 Task: Open Card Card0000000043 in Board Board0000000011 in Workspace WS0000000004 in Trello. Add Member Email0000000015 to Card Card0000000043 in Board Board0000000011 in Workspace WS0000000004 in Trello. Add Orange Label titled Label0000000043 to Card Card0000000043 in Board Board0000000011 in Workspace WS0000000004 in Trello. Add Checklist CL0000000043 to Card Card0000000043 in Board Board0000000011 in Workspace WS0000000004 in Trello. Add Dates with Start Date as Oct 01 2023 and Due Date as Oct 31 2023 to Card Card0000000043 in Board Board0000000011 in Workspace WS0000000004 in Trello
Action: Mouse moved to (561, 547)
Screenshot: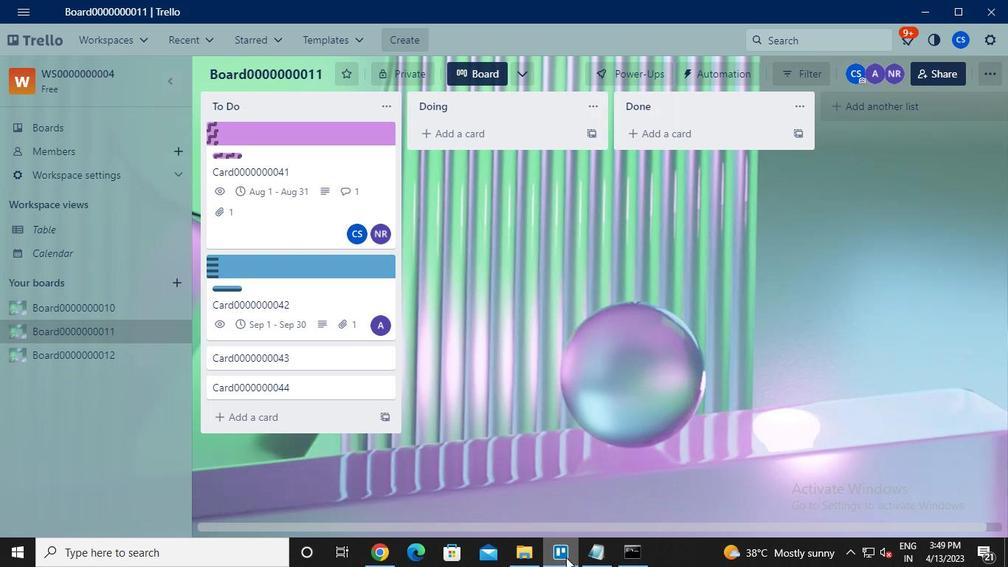 
Action: Mouse pressed left at (561, 547)
Screenshot: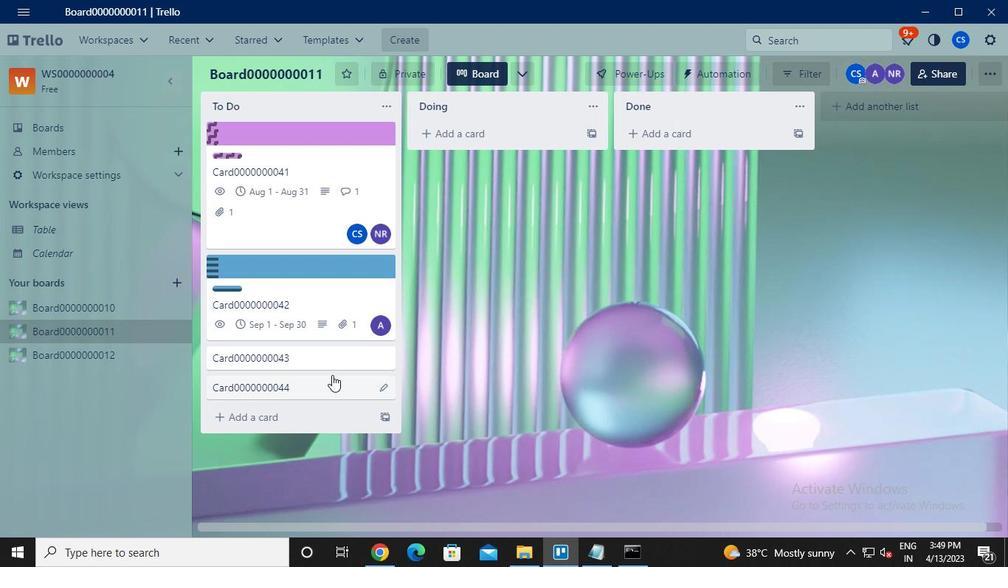 
Action: Mouse moved to (307, 296)
Screenshot: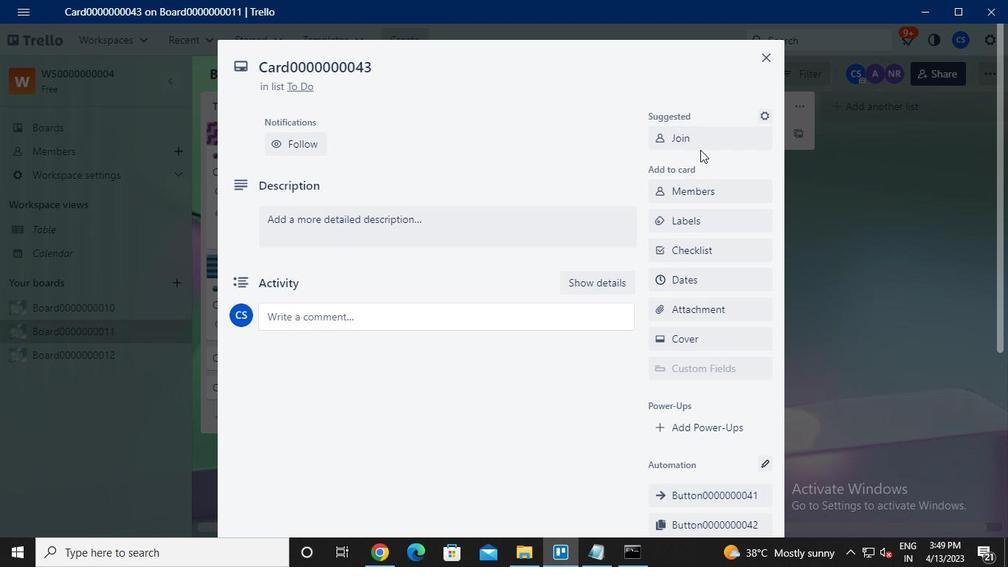 
Action: Mouse pressed left at (307, 296)
Screenshot: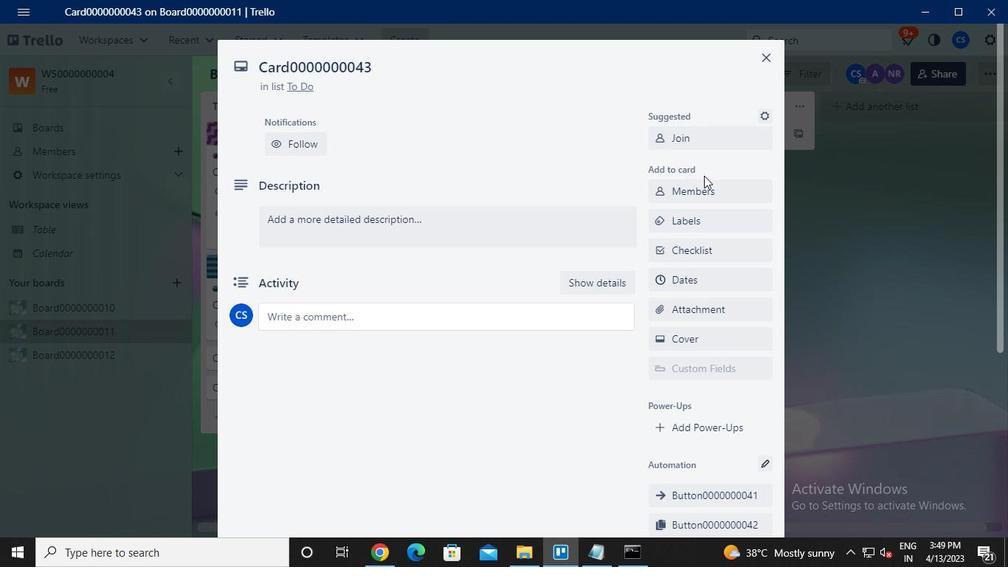 
Action: Mouse moved to (765, 59)
Screenshot: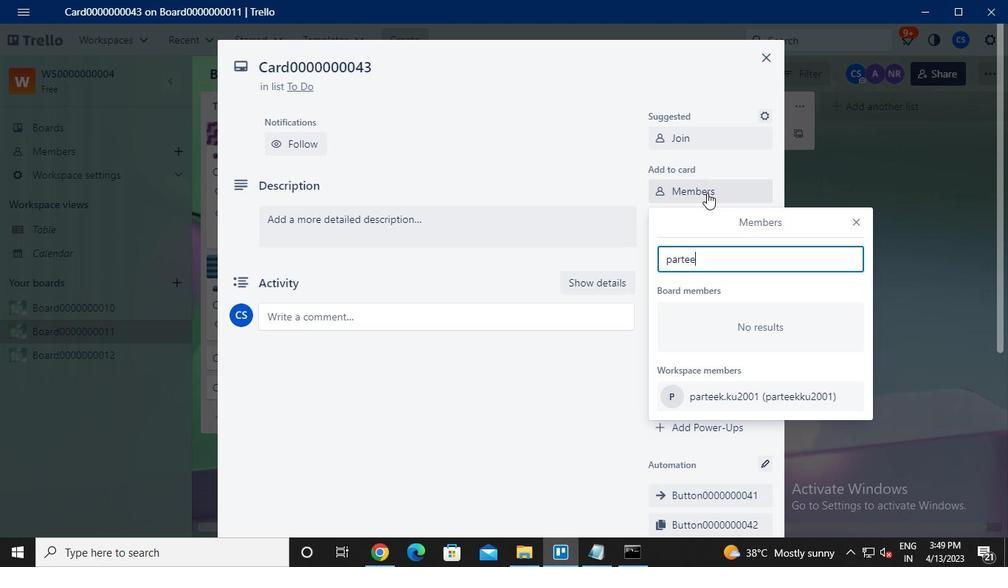 
Action: Mouse pressed left at (765, 59)
Screenshot: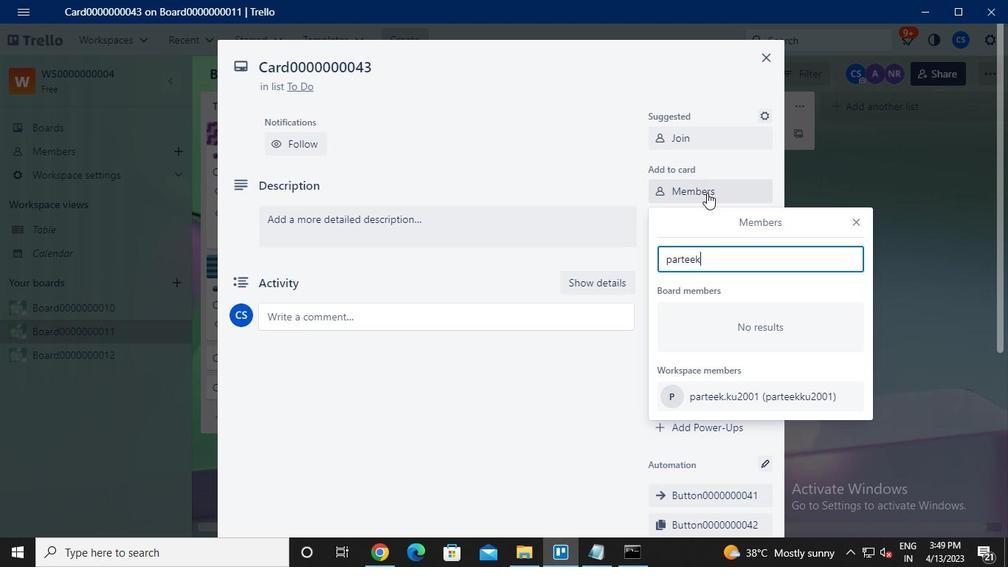 
Action: Mouse moved to (638, 563)
Screenshot: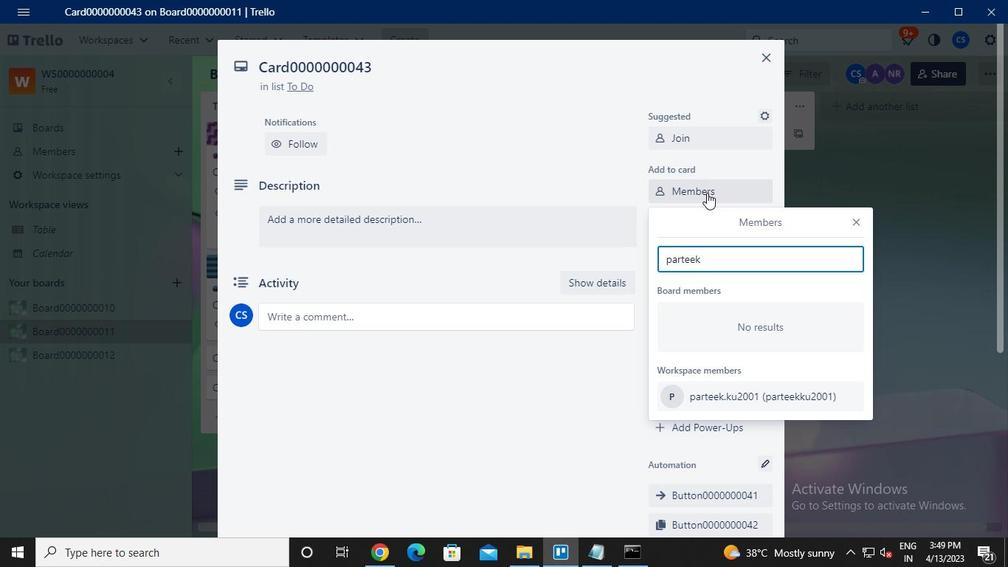 
Action: Mouse pressed left at (638, 563)
Screenshot: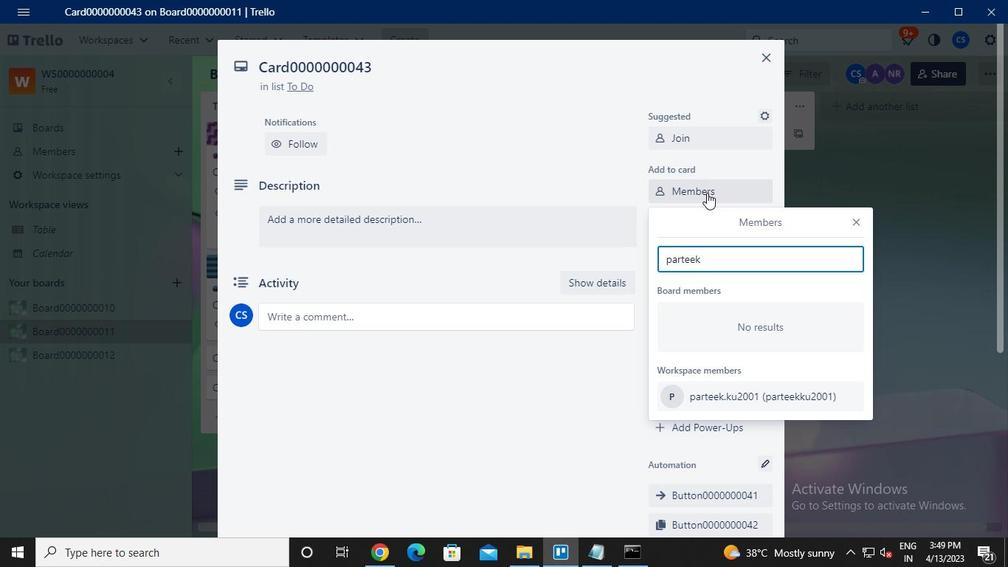 
Action: Mouse moved to (820, 126)
Screenshot: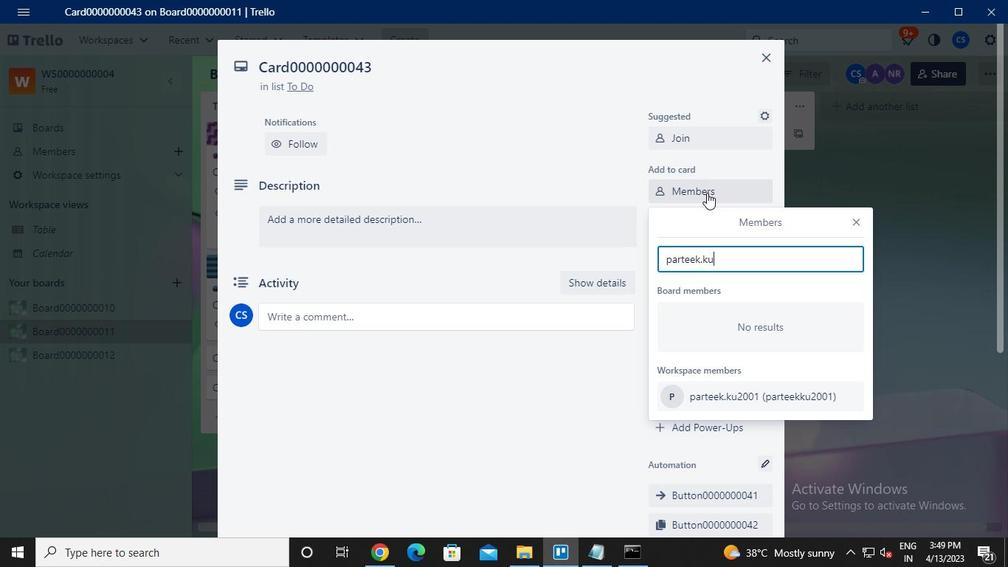 
Action: Mouse pressed left at (820, 126)
Screenshot: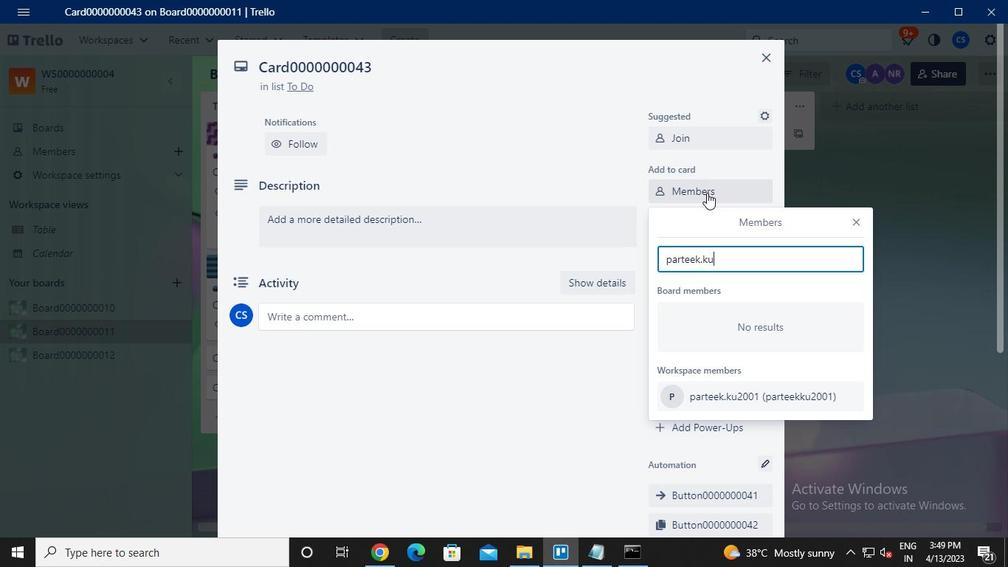 
Action: Mouse moved to (566, 557)
Screenshot: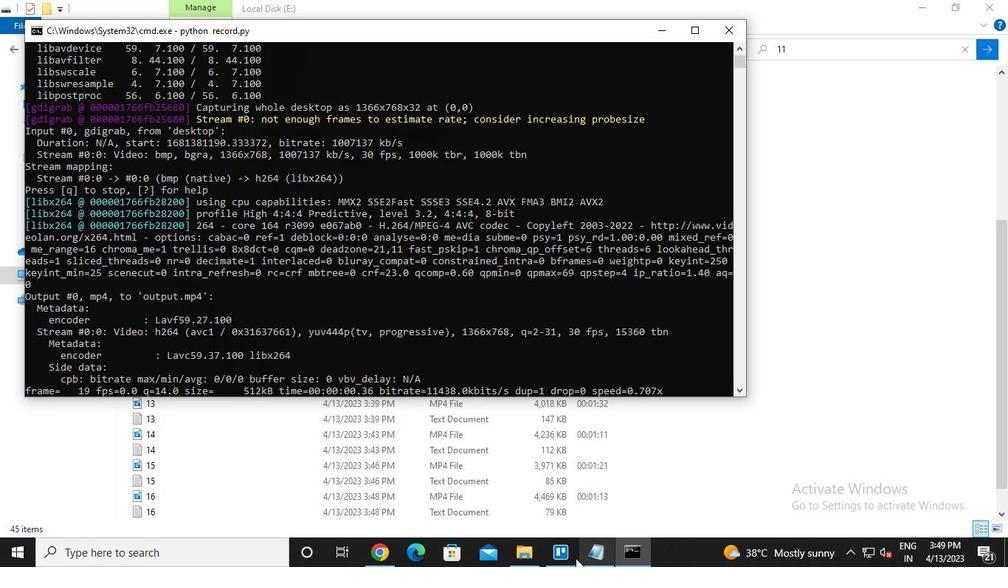 
Action: Mouse pressed left at (566, 557)
Screenshot: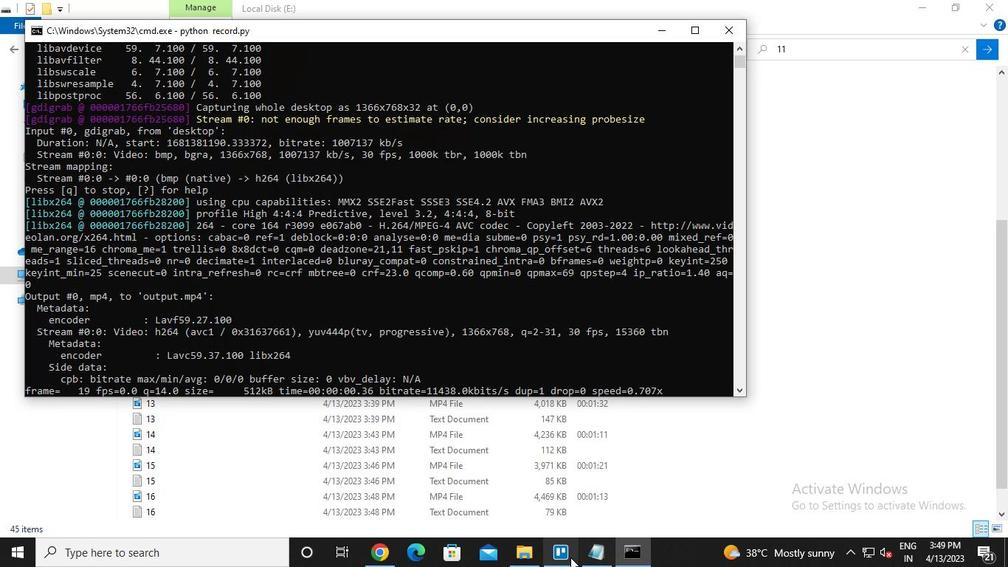 
Action: Mouse moved to (319, 361)
Screenshot: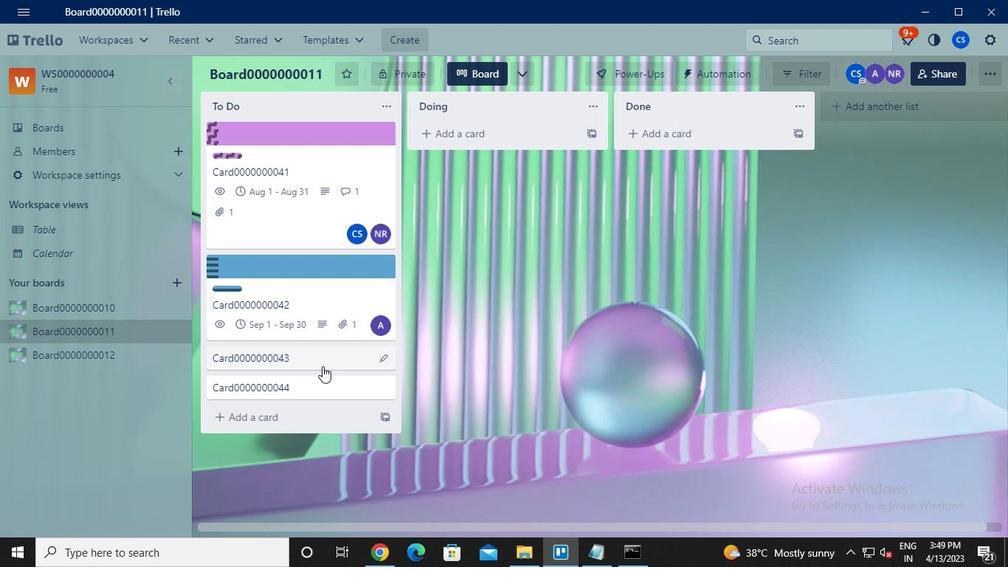 
Action: Mouse pressed left at (319, 361)
Screenshot: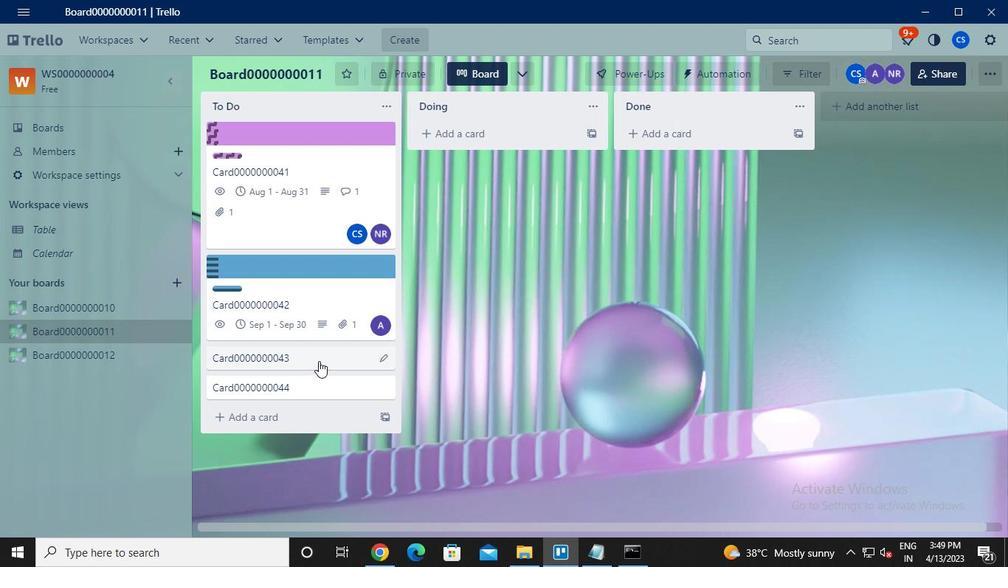 
Action: Mouse moved to (707, 192)
Screenshot: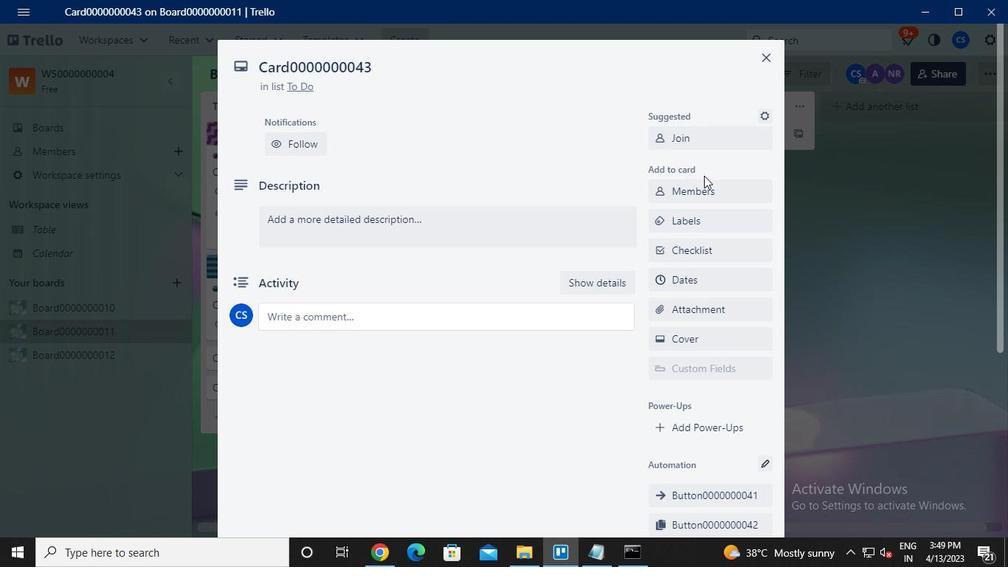 
Action: Mouse pressed left at (707, 192)
Screenshot: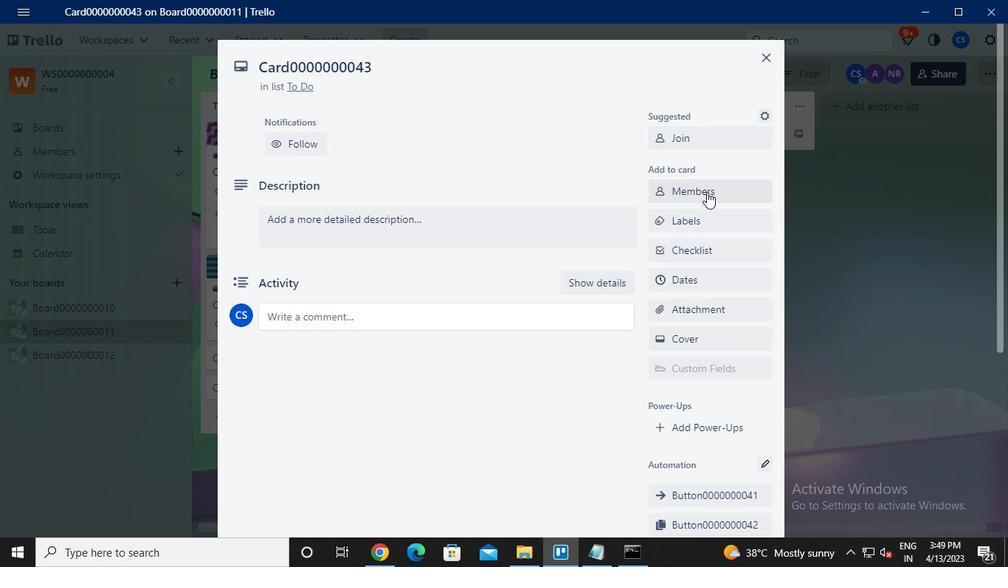 
Action: Keyboard Key.caps_lock
Screenshot: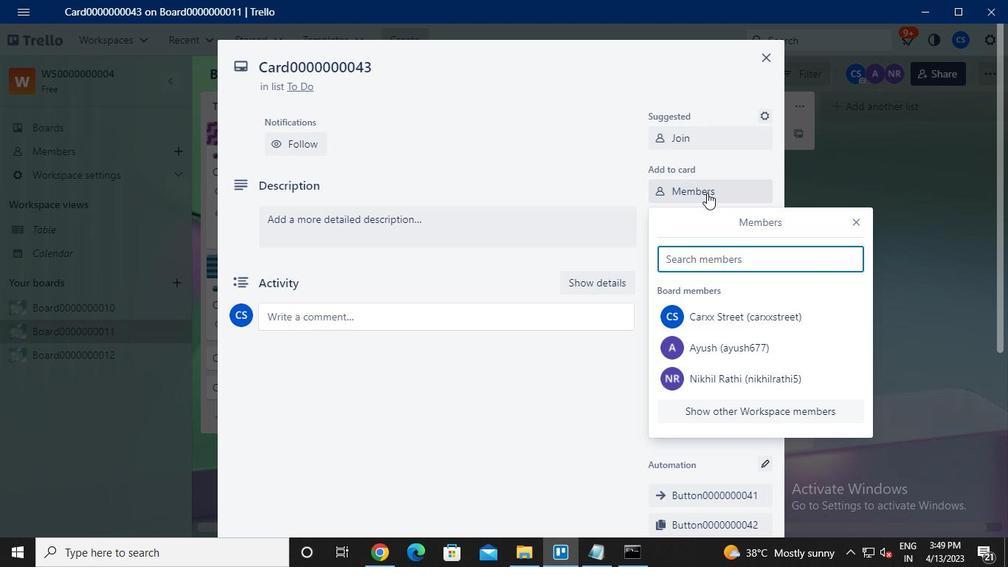 
Action: Keyboard p
Screenshot: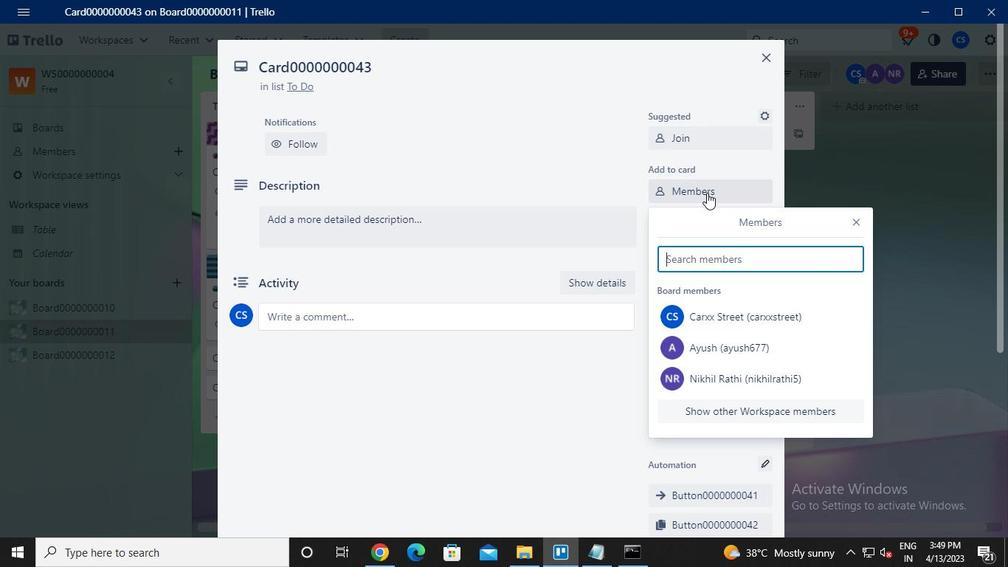 
Action: Keyboard a
Screenshot: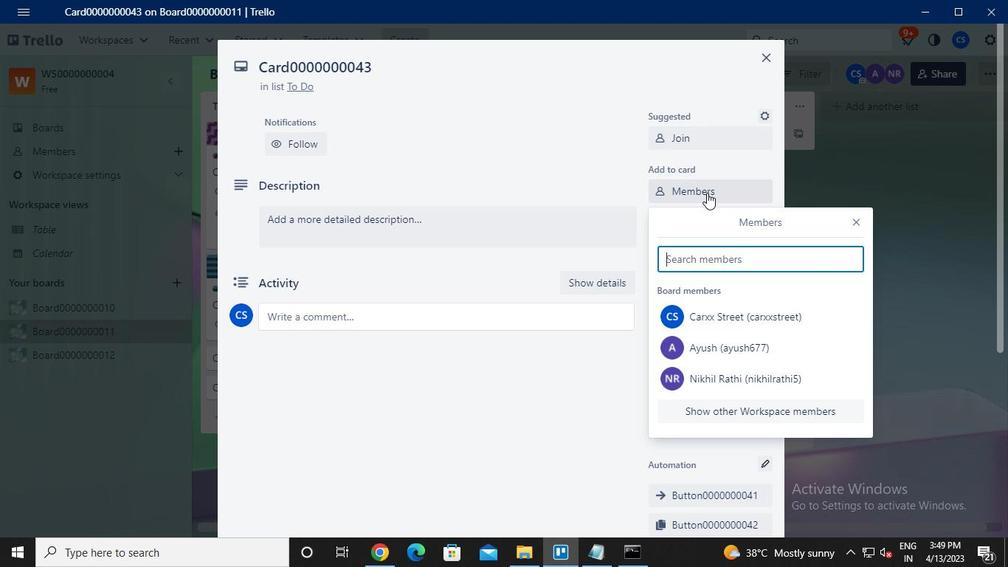 
Action: Keyboard r
Screenshot: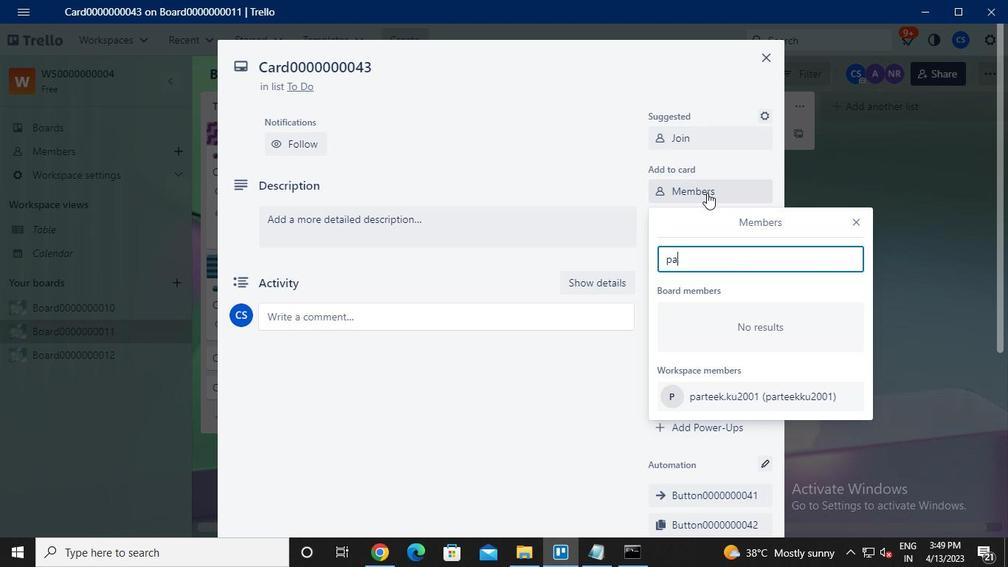 
Action: Keyboard t
Screenshot: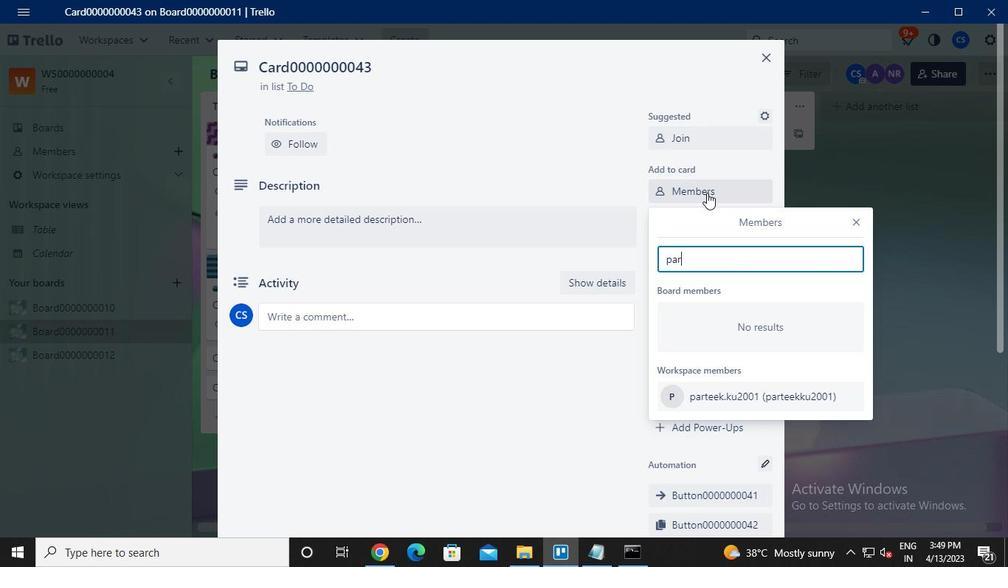 
Action: Keyboard e
Screenshot: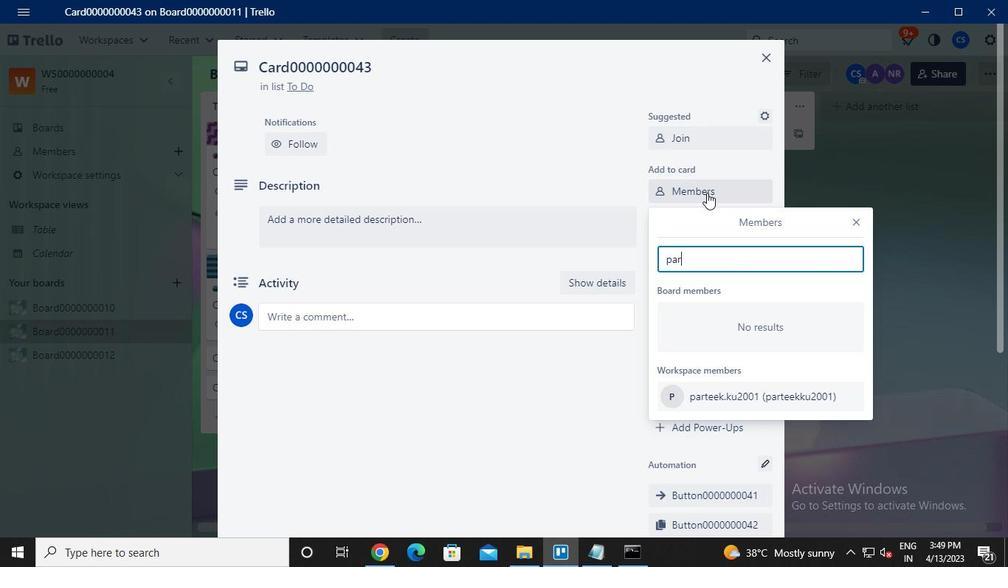 
Action: Keyboard e
Screenshot: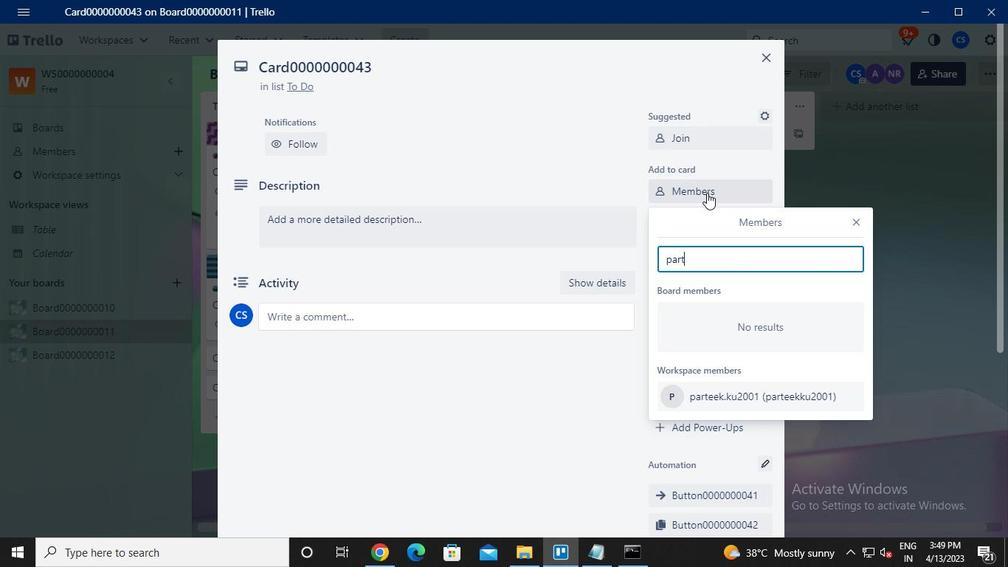 
Action: Keyboard k
Screenshot: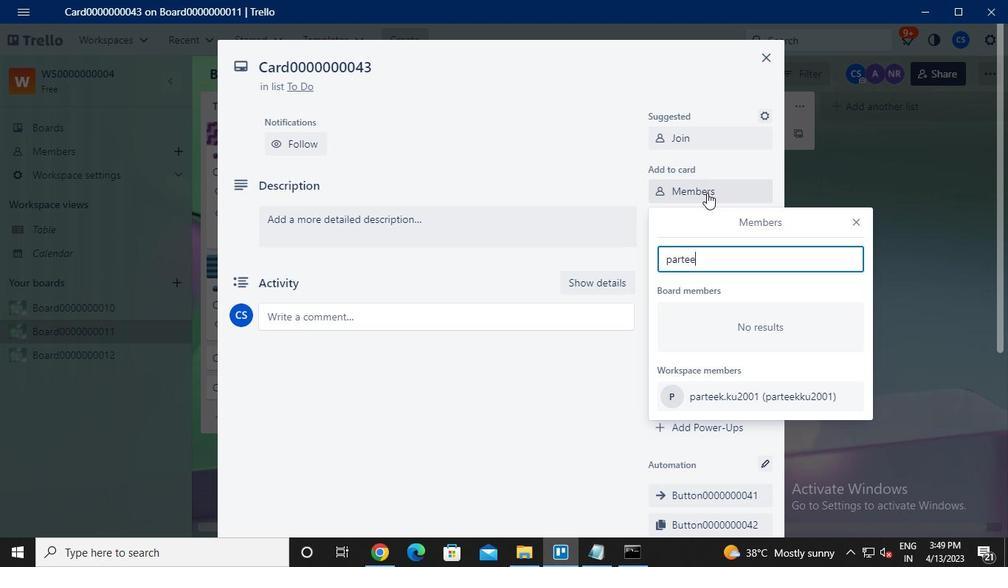 
Action: Keyboard .
Screenshot: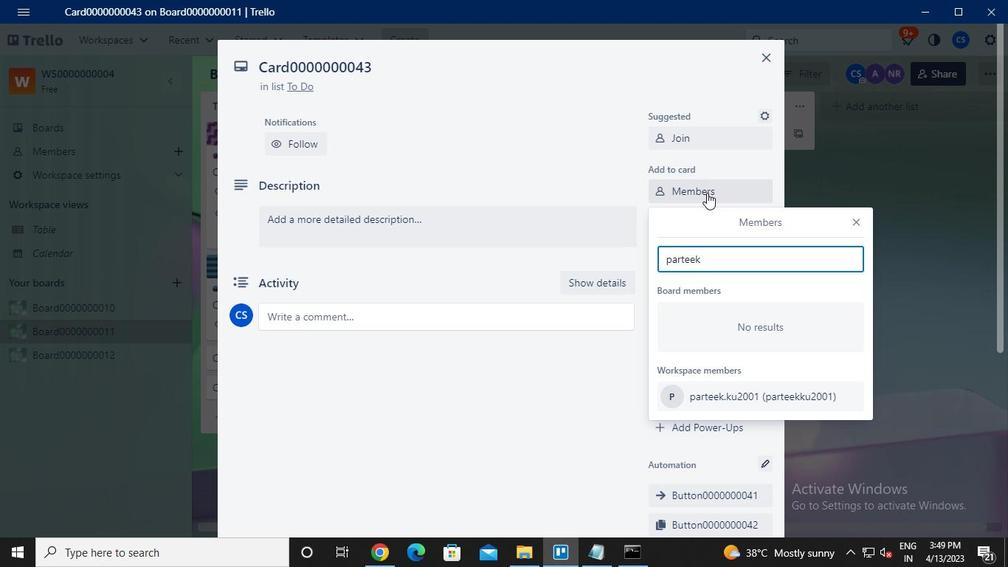 
Action: Keyboard k
Screenshot: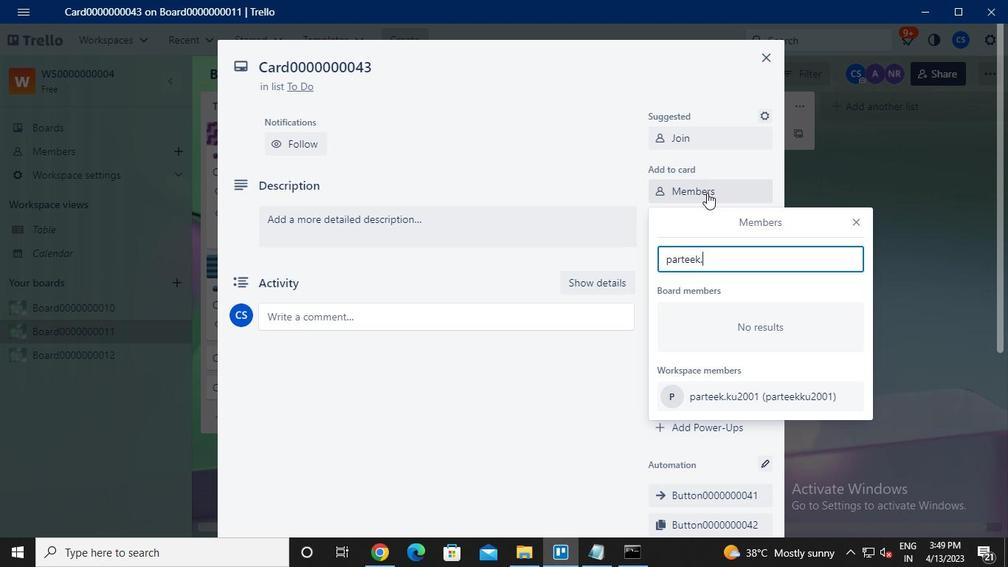 
Action: Keyboard u
Screenshot: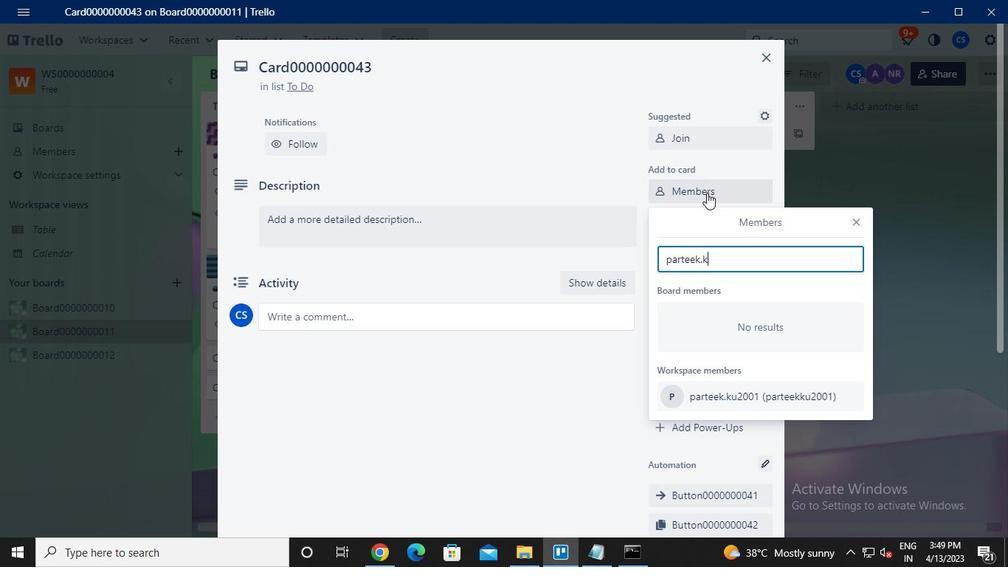 
Action: Keyboard <98>
Screenshot: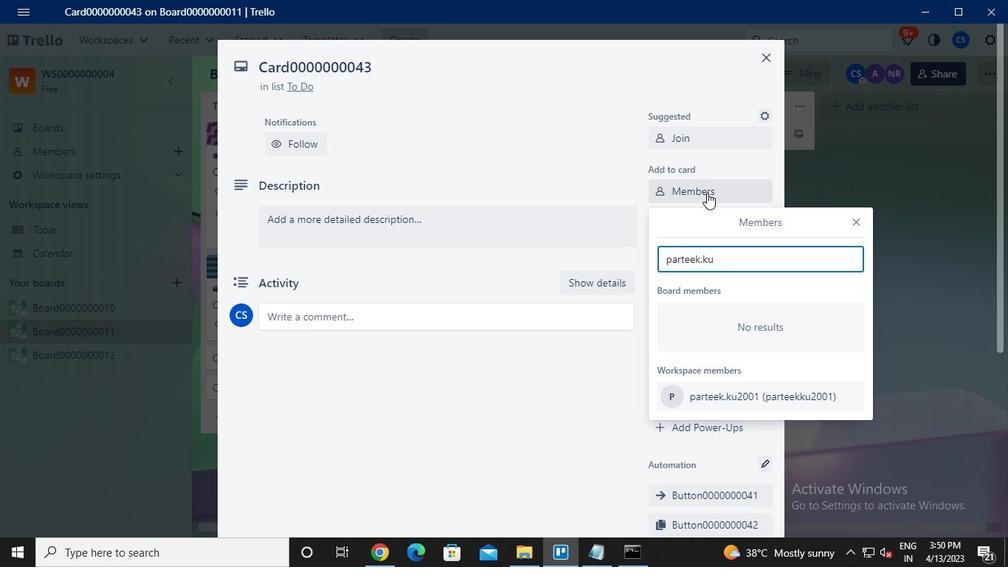 
Action: Keyboard <96>
Screenshot: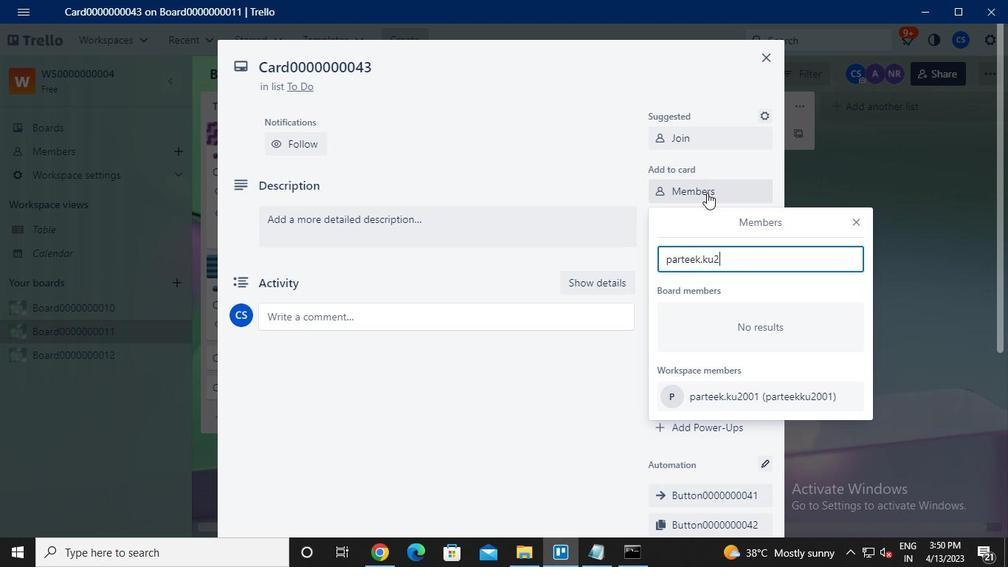 
Action: Keyboard <96>
Screenshot: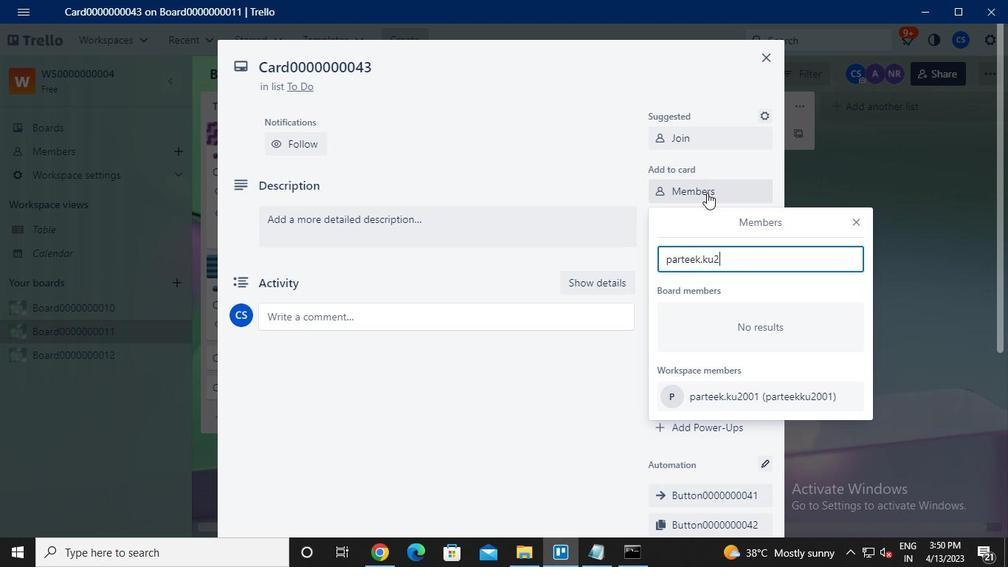 
Action: Keyboard <97>
Screenshot: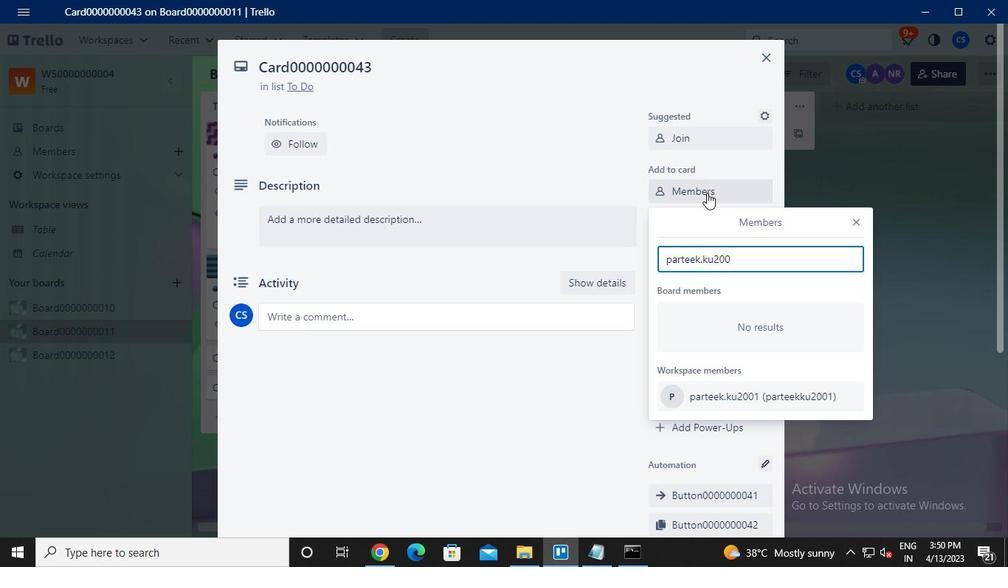 
Action: Keyboard Key.shift
Screenshot: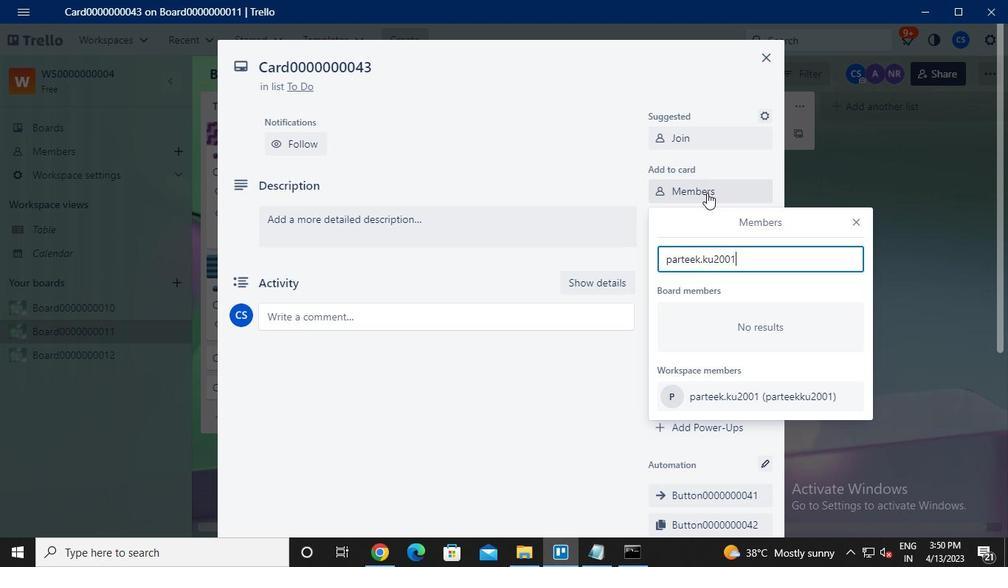 
Action: Keyboard @
Screenshot: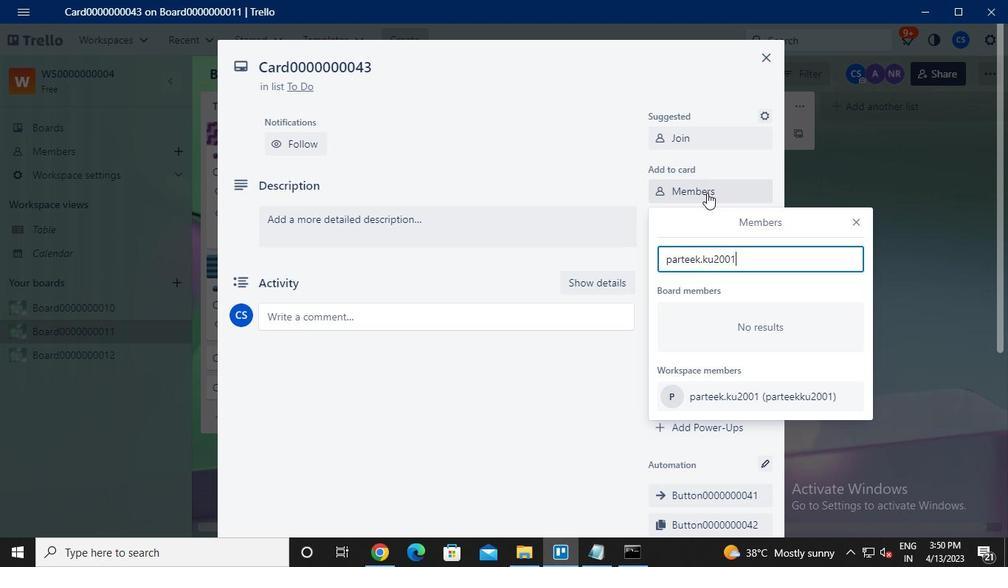 
Action: Keyboard g
Screenshot: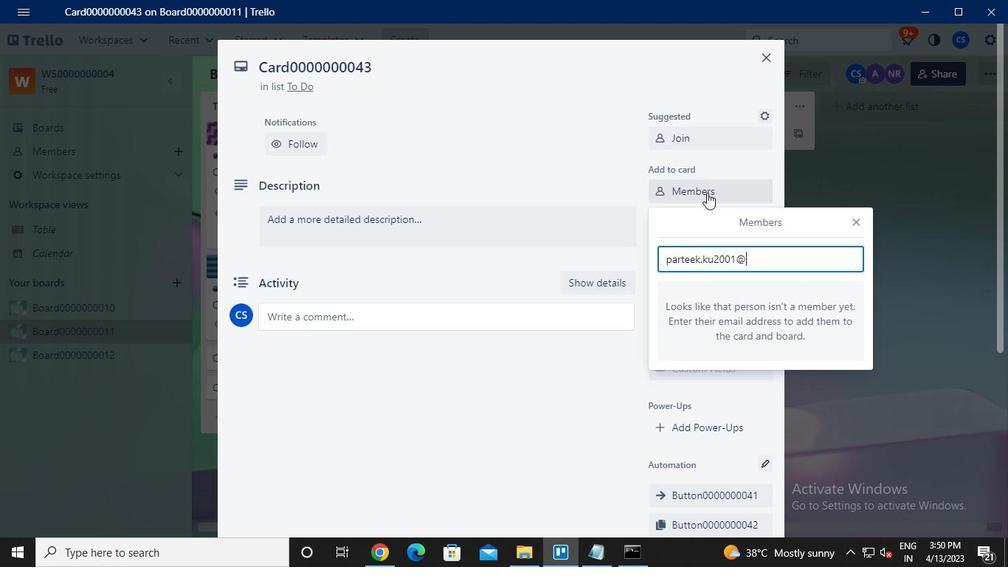 
Action: Keyboard m
Screenshot: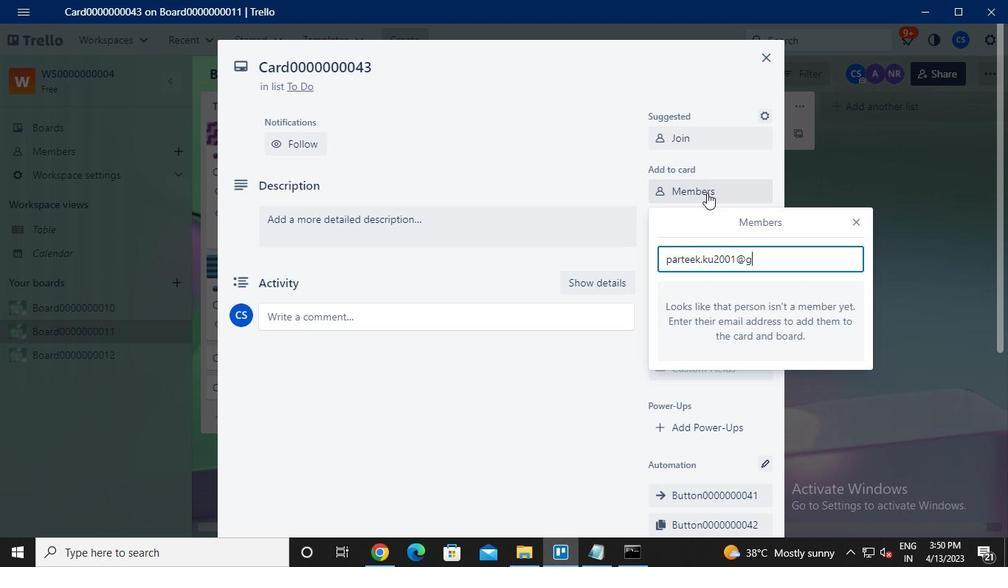 
Action: Keyboard a
Screenshot: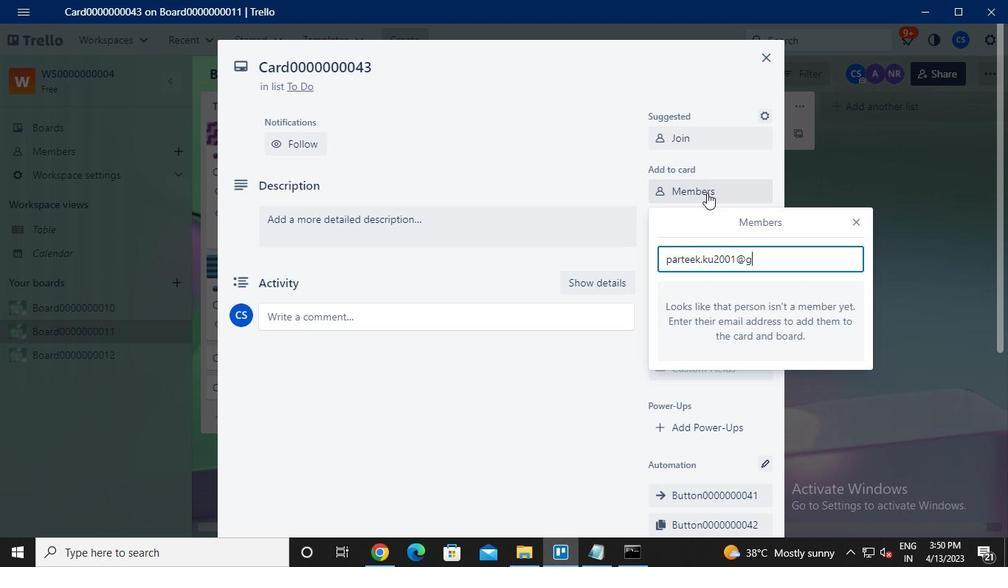 
Action: Keyboard i
Screenshot: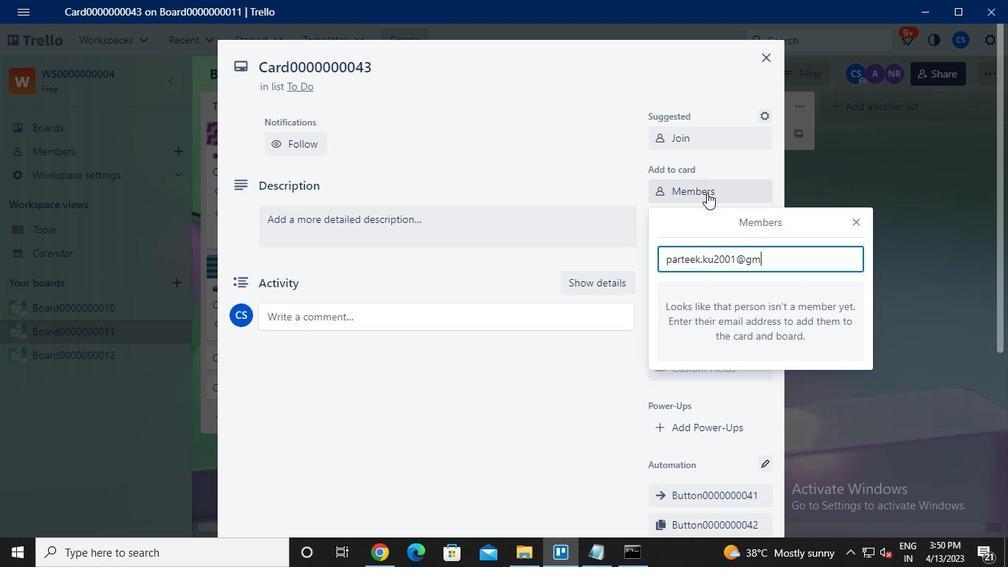 
Action: Keyboard l
Screenshot: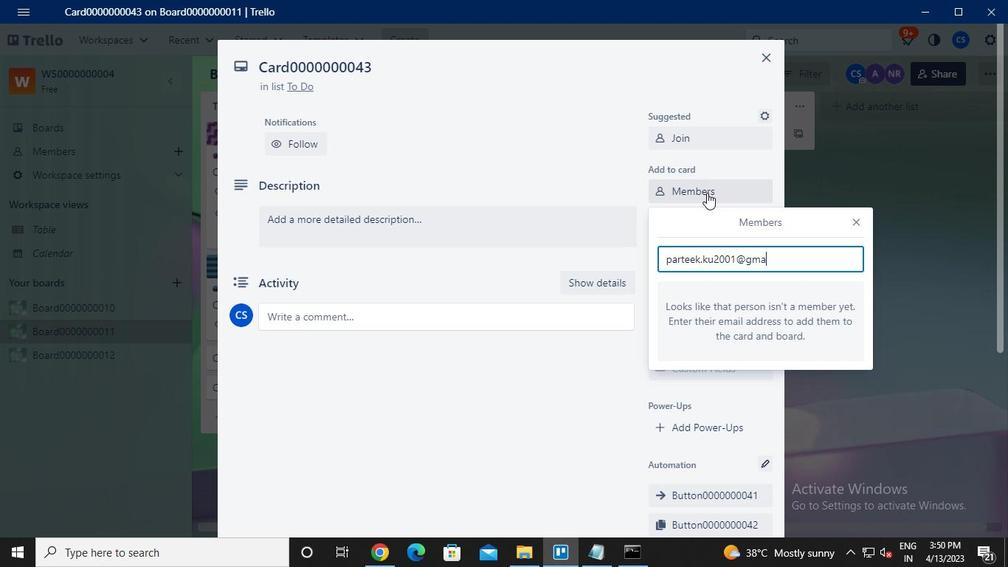 
Action: Keyboard .
Screenshot: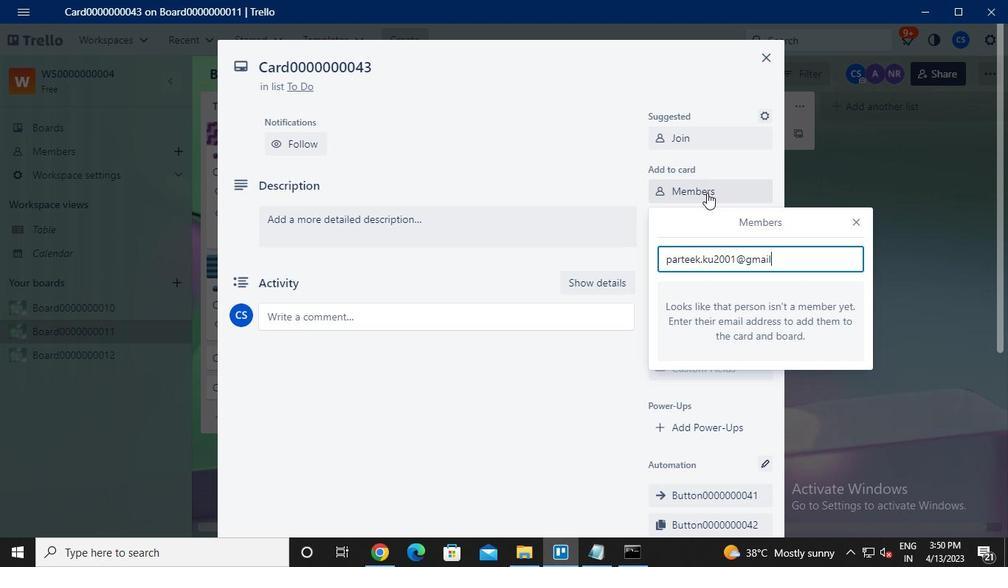 
Action: Keyboard c
Screenshot: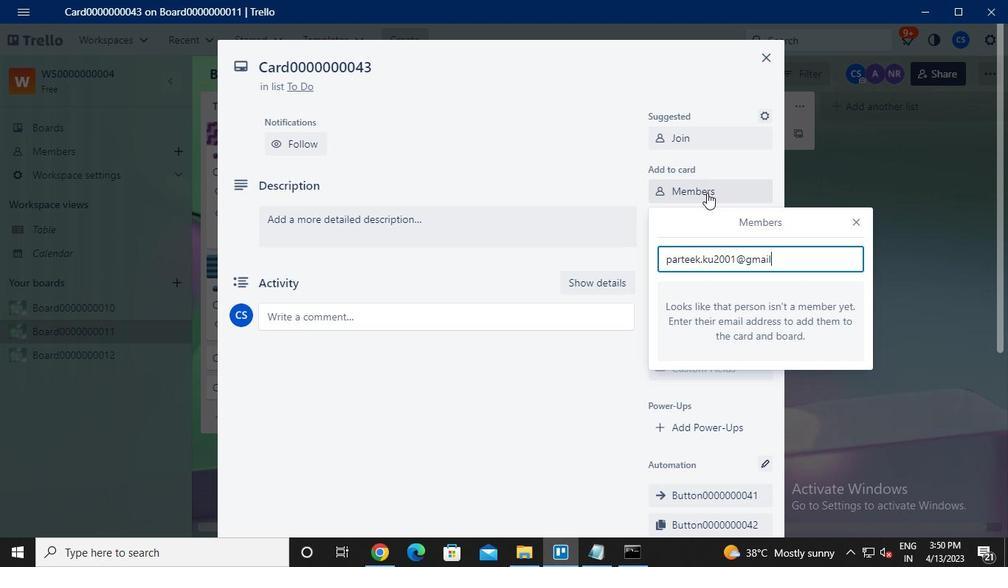 
Action: Keyboard o
Screenshot: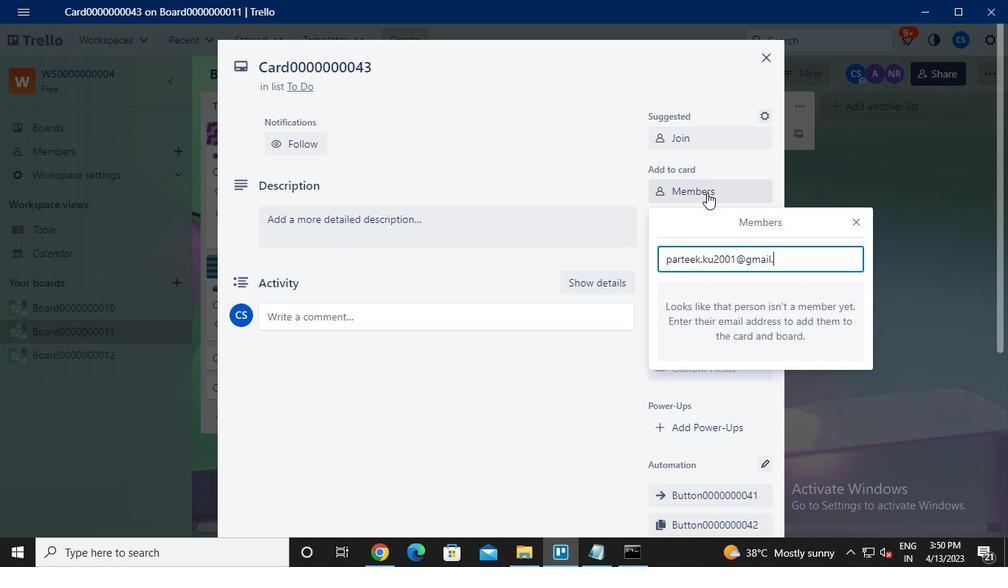
Action: Keyboard m
Screenshot: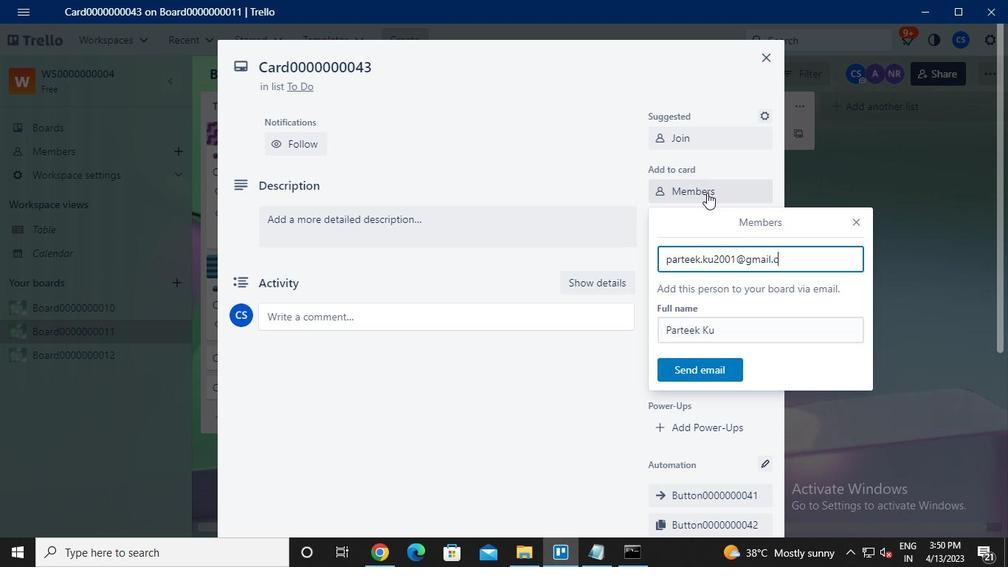 
Action: Mouse moved to (722, 368)
Screenshot: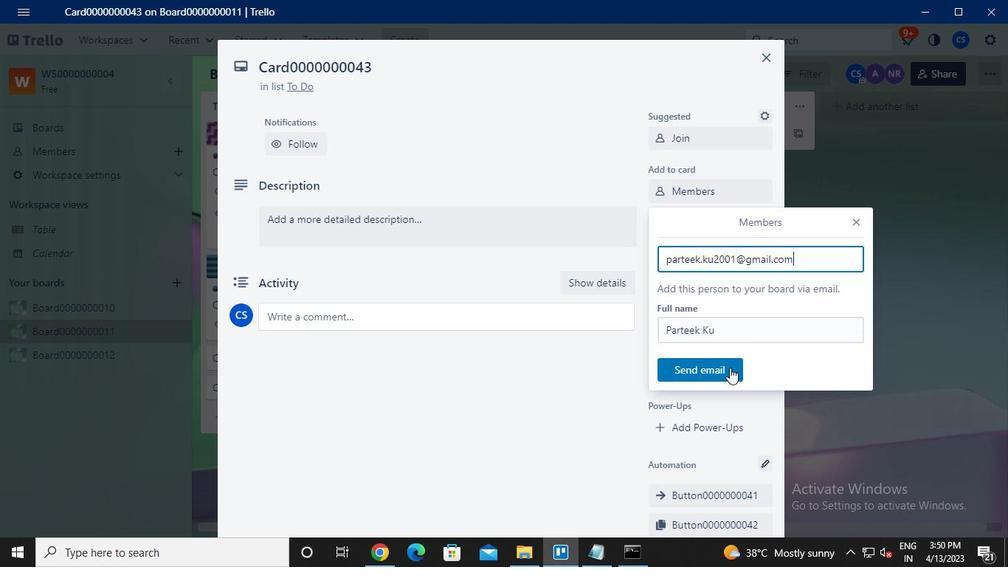 
Action: Mouse pressed left at (722, 368)
Screenshot: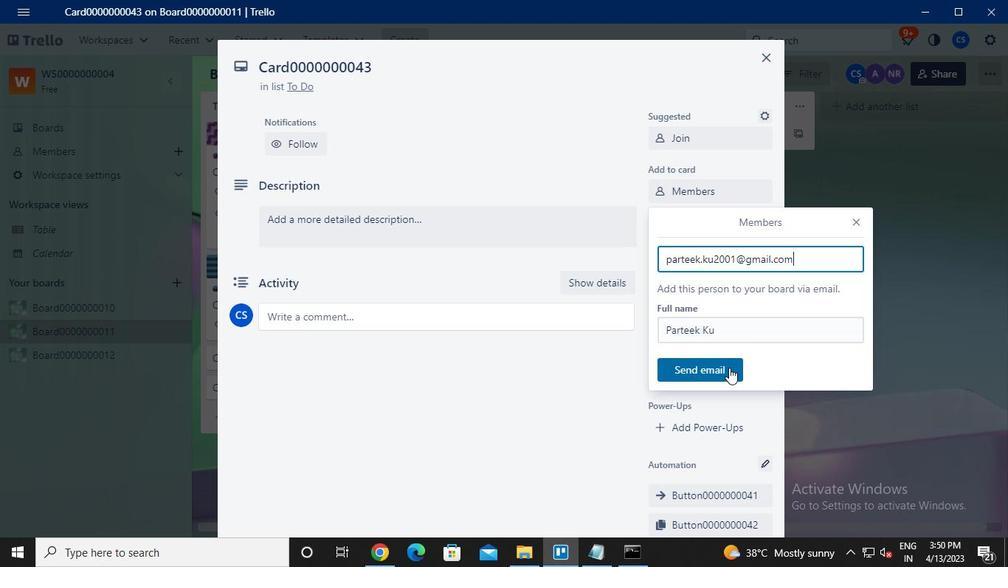 
Action: Mouse moved to (709, 221)
Screenshot: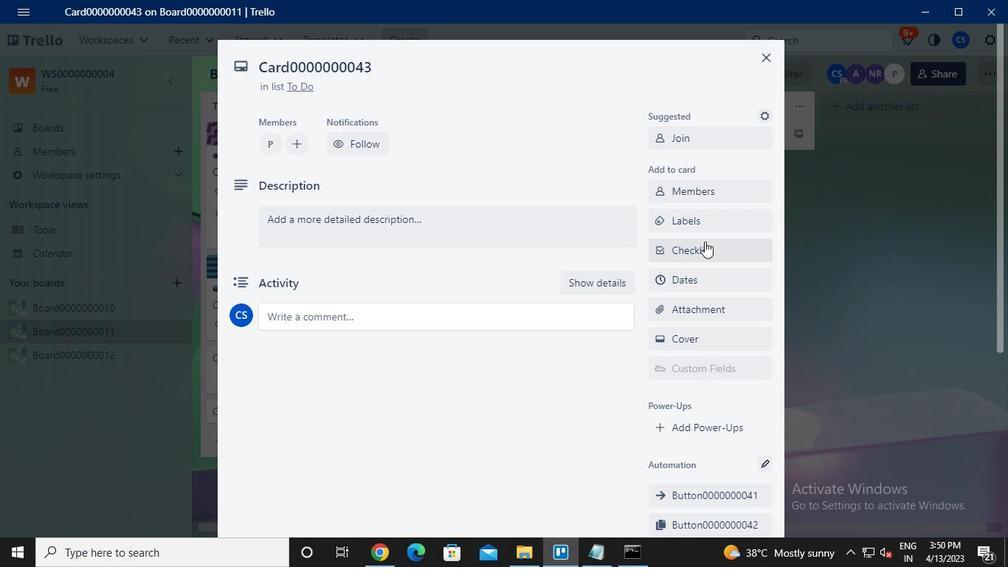 
Action: Mouse pressed left at (709, 221)
Screenshot: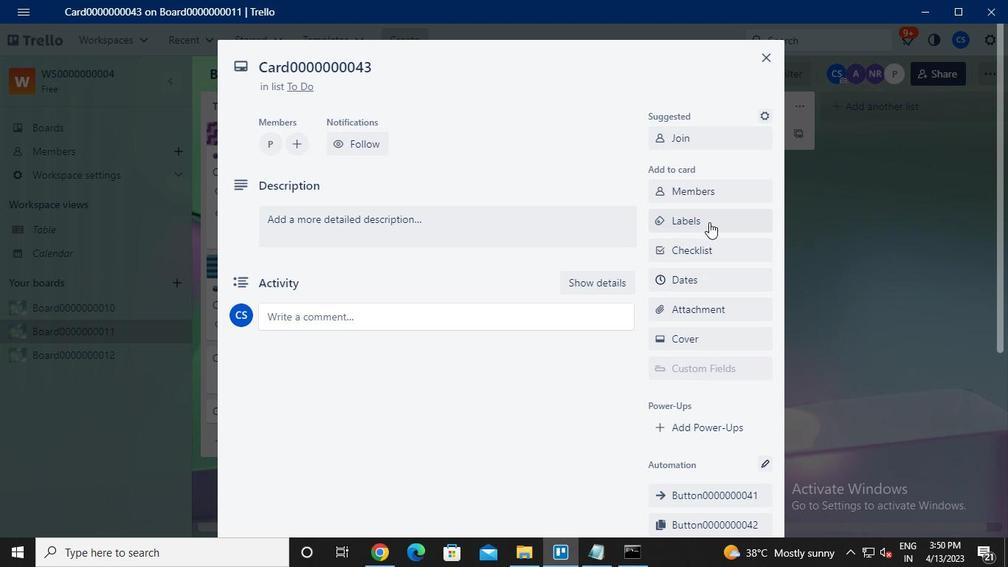 
Action: Mouse moved to (752, 384)
Screenshot: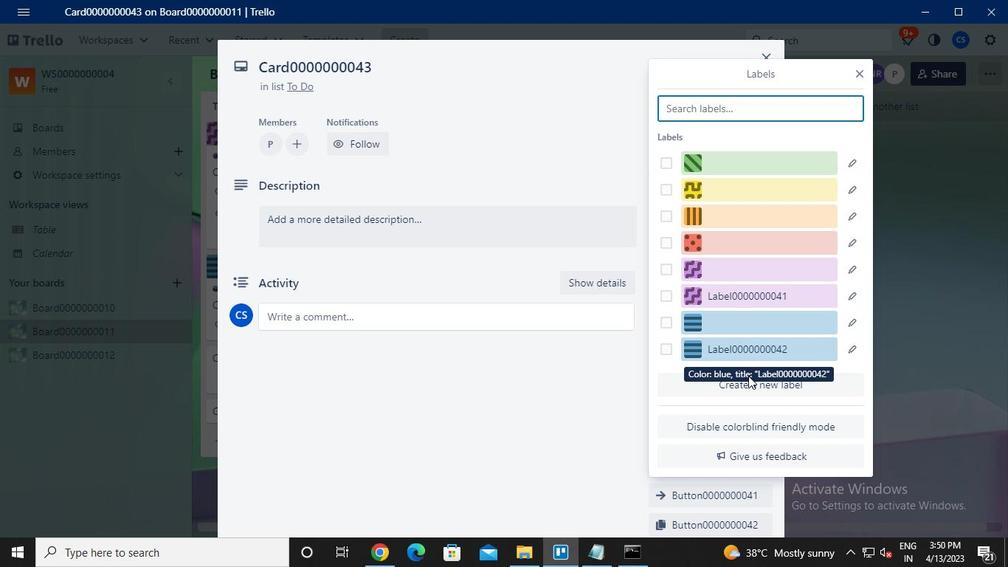 
Action: Mouse pressed left at (752, 384)
Screenshot: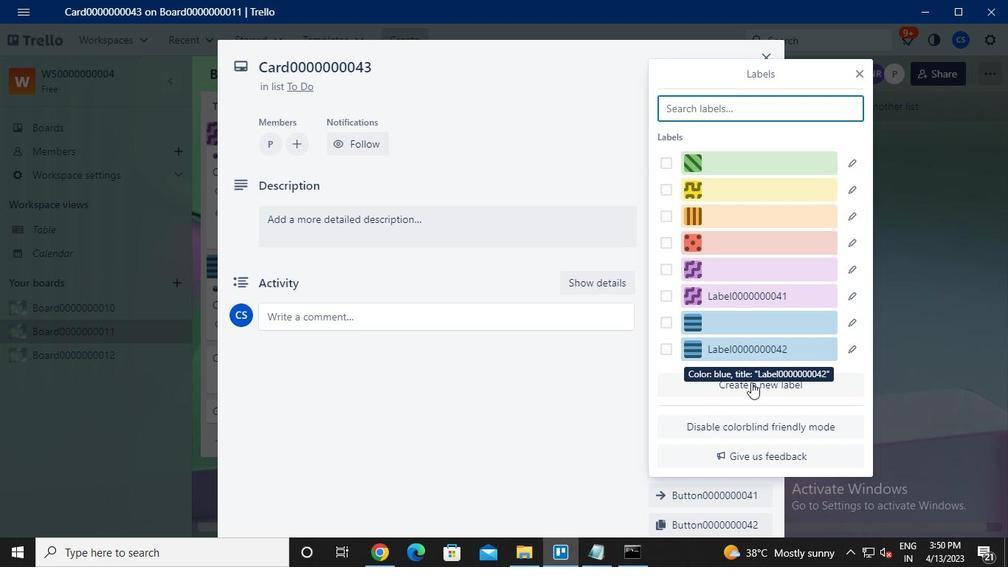 
Action: Mouse moved to (714, 208)
Screenshot: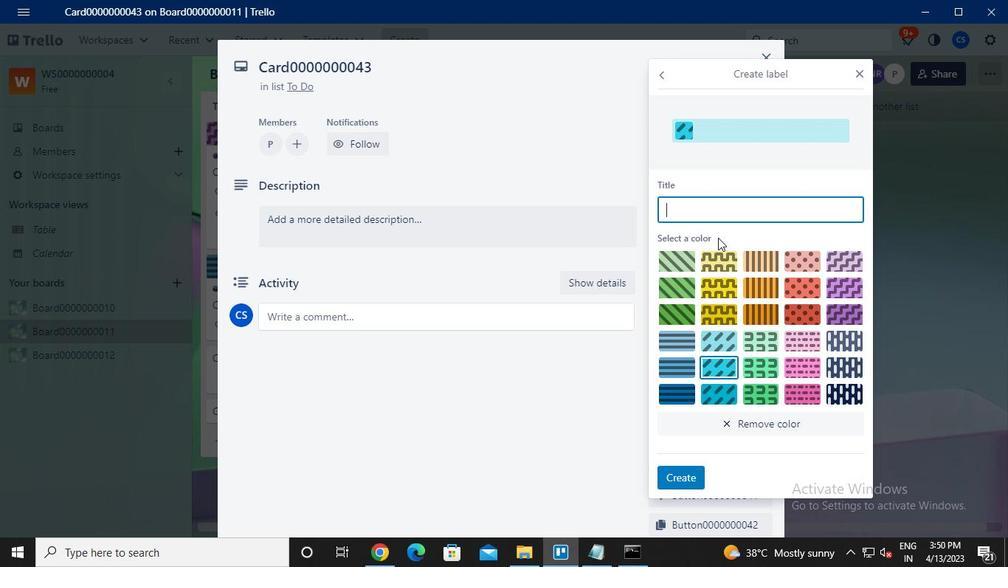 
Action: Keyboard Key.caps_lock
Screenshot: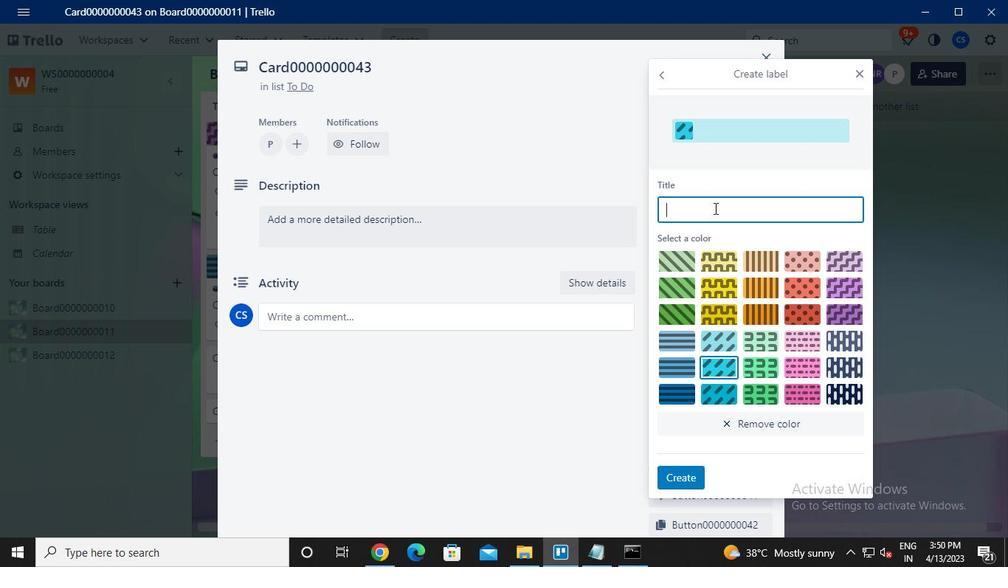 
Action: Keyboard l
Screenshot: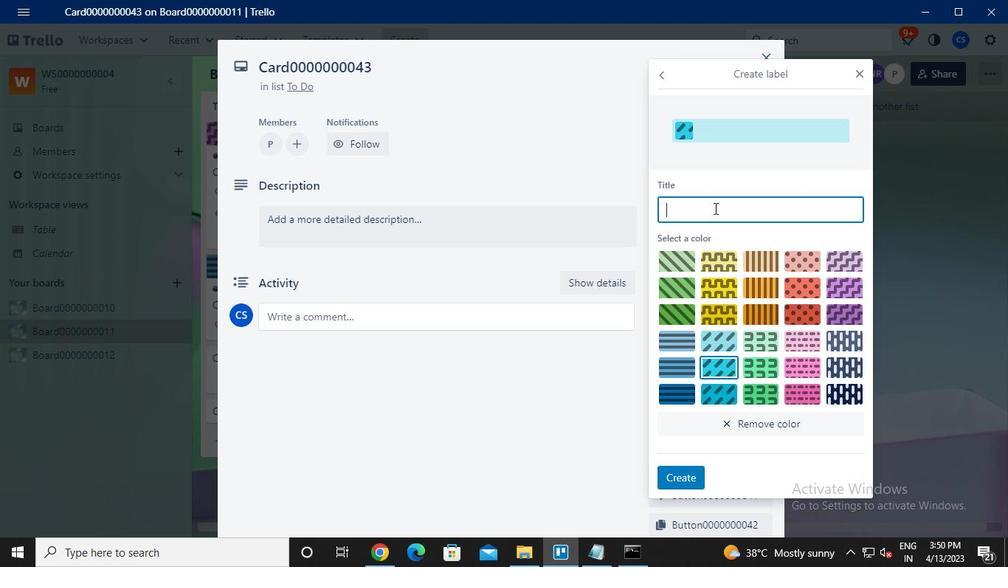 
Action: Keyboard Key.caps_lock
Screenshot: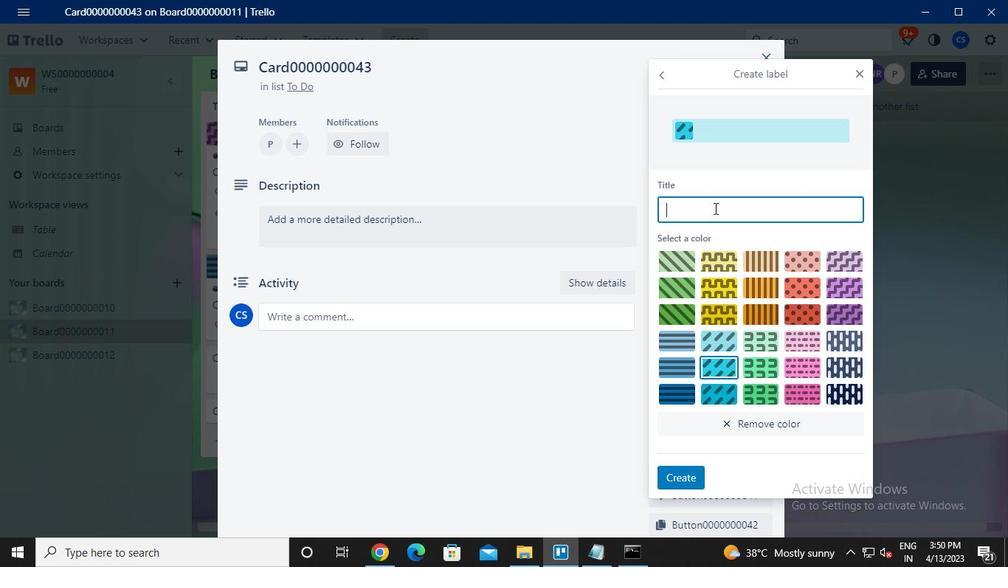 
Action: Keyboard a
Screenshot: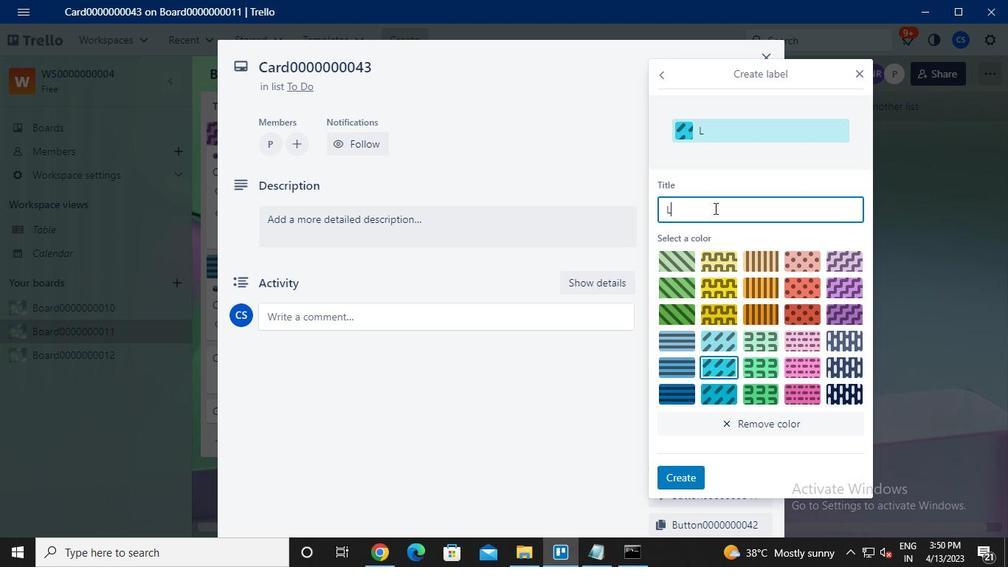 
Action: Keyboard b
Screenshot: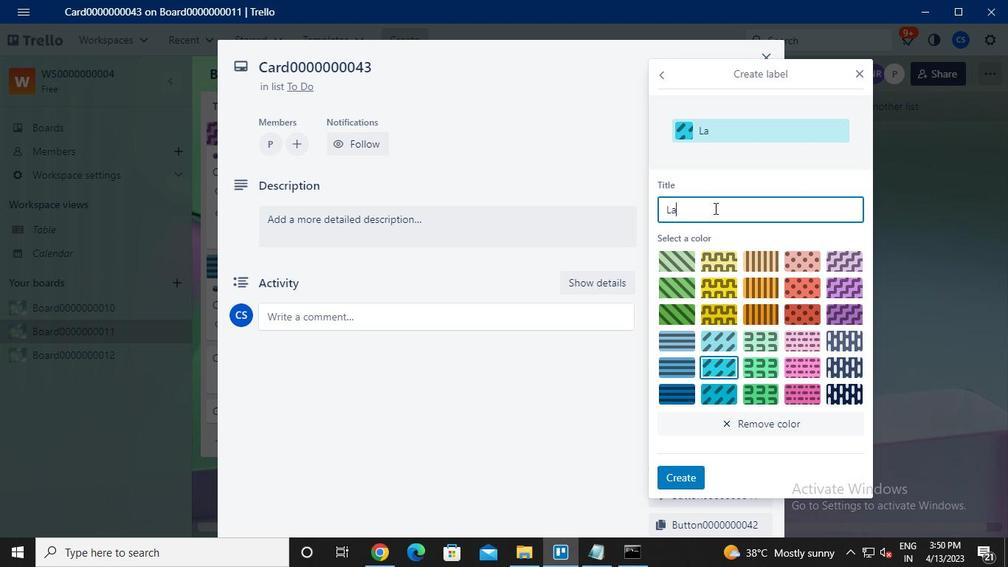 
Action: Keyboard e
Screenshot: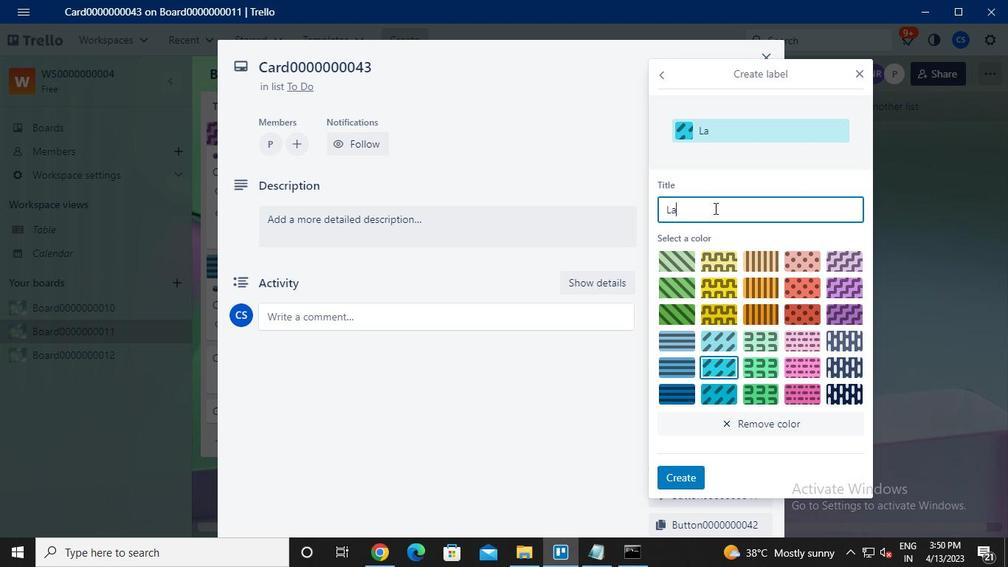 
Action: Keyboard l
Screenshot: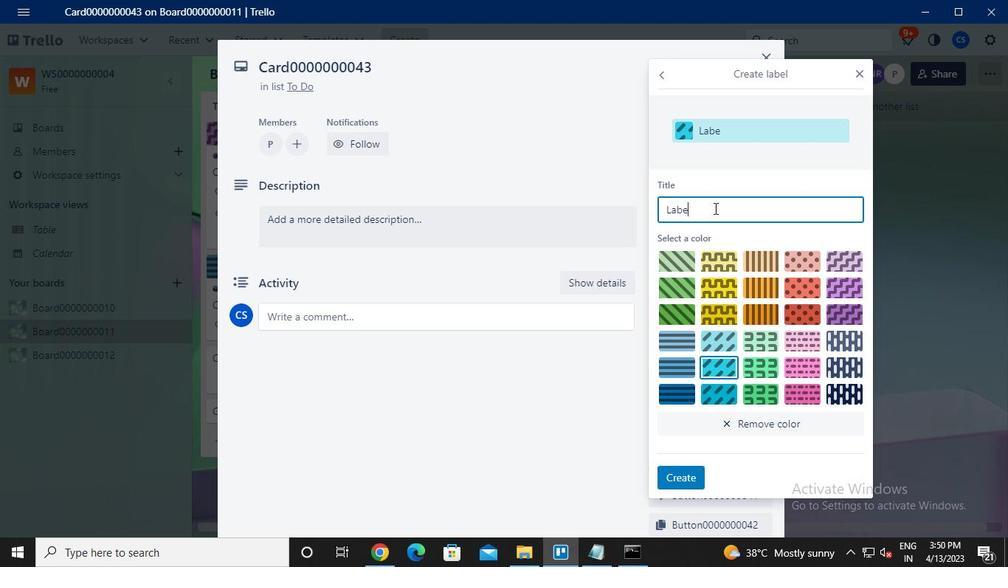 
Action: Keyboard <96>
Screenshot: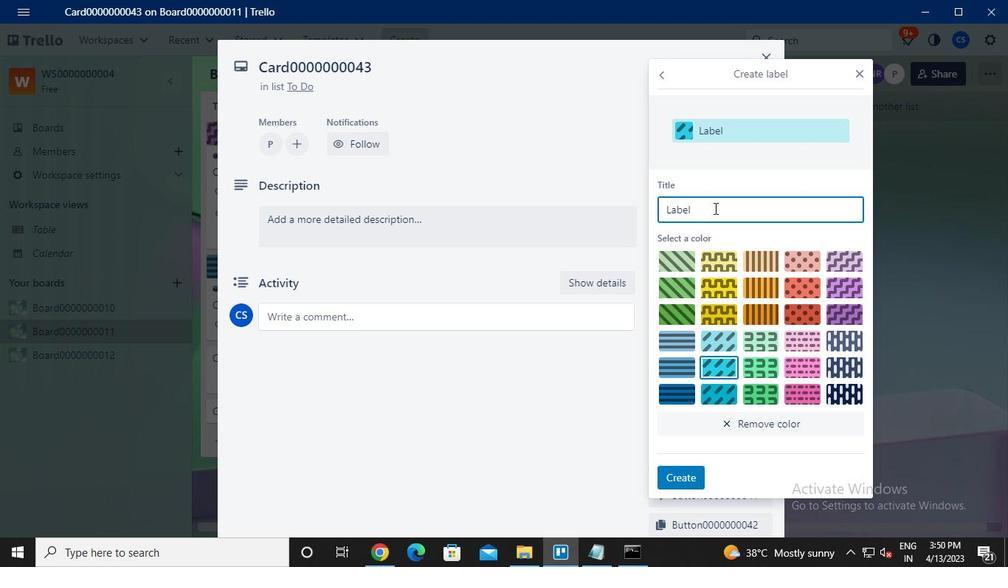 
Action: Keyboard <96>
Screenshot: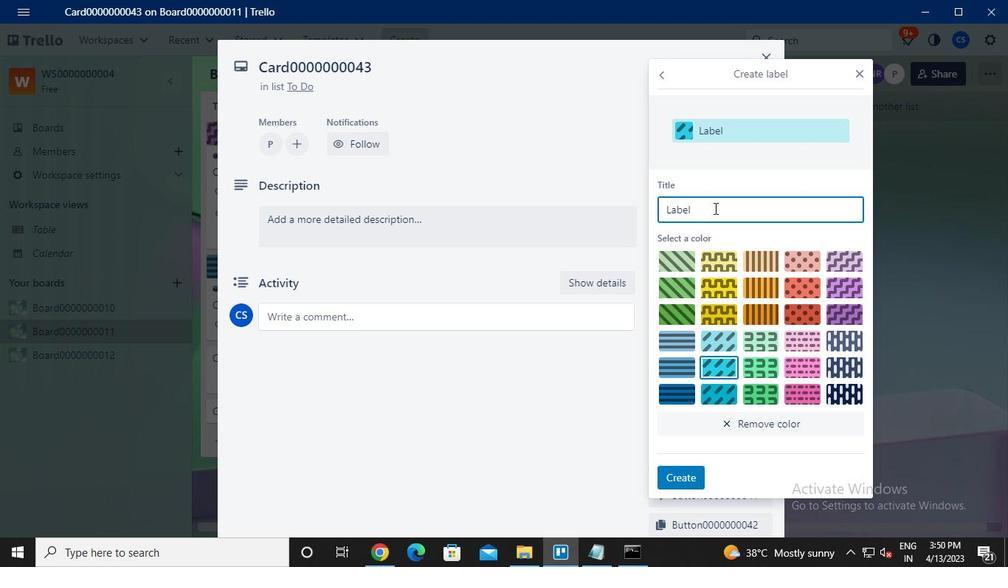 
Action: Keyboard <96>
Screenshot: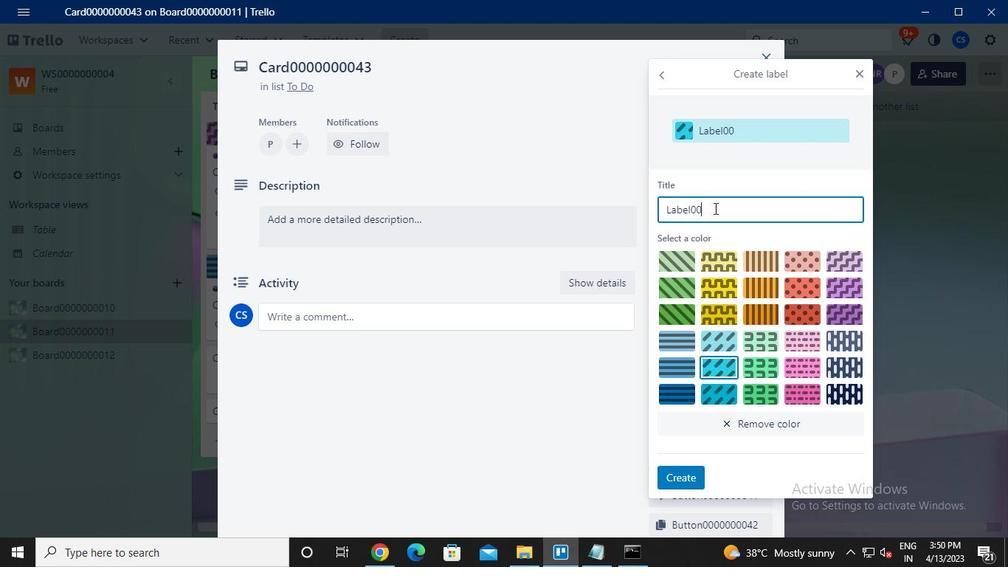 
Action: Keyboard <96>
Screenshot: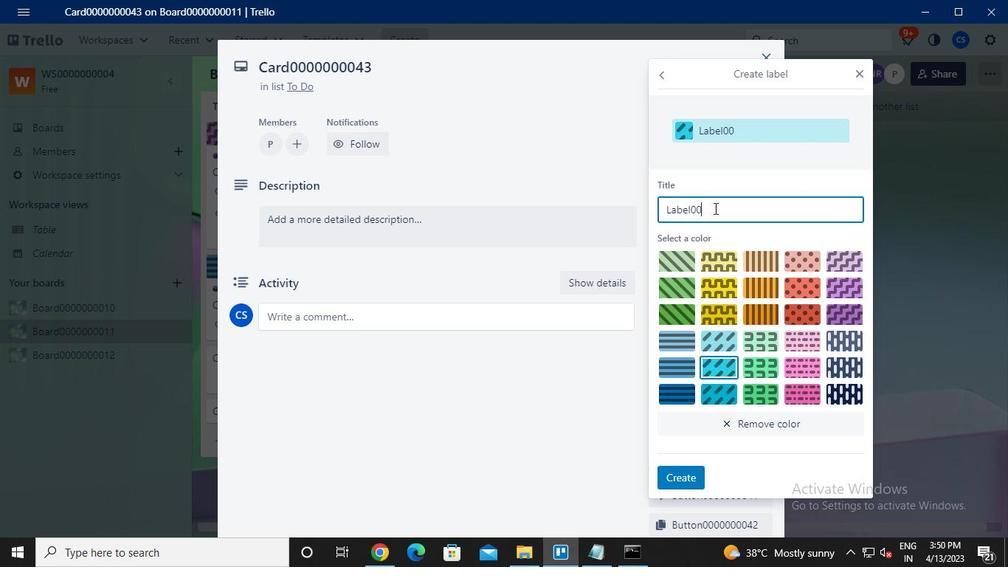 
Action: Keyboard <96>
Screenshot: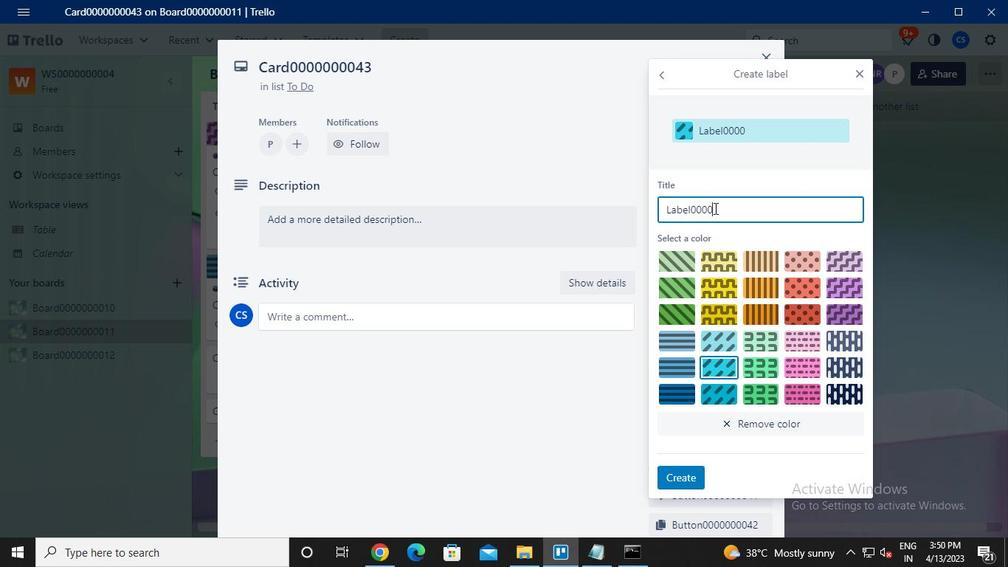 
Action: Keyboard <96>
Screenshot: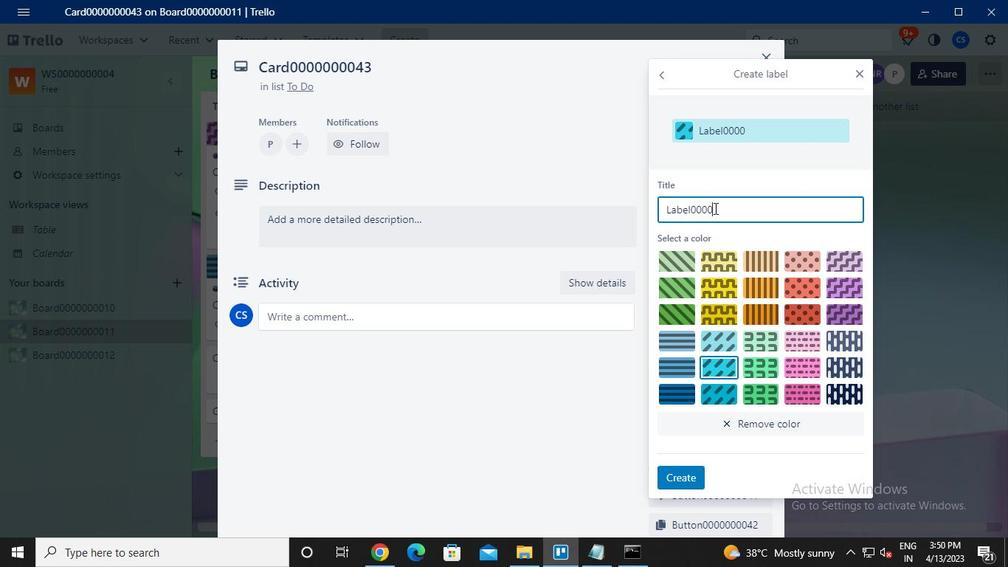
Action: Keyboard <96>
Screenshot: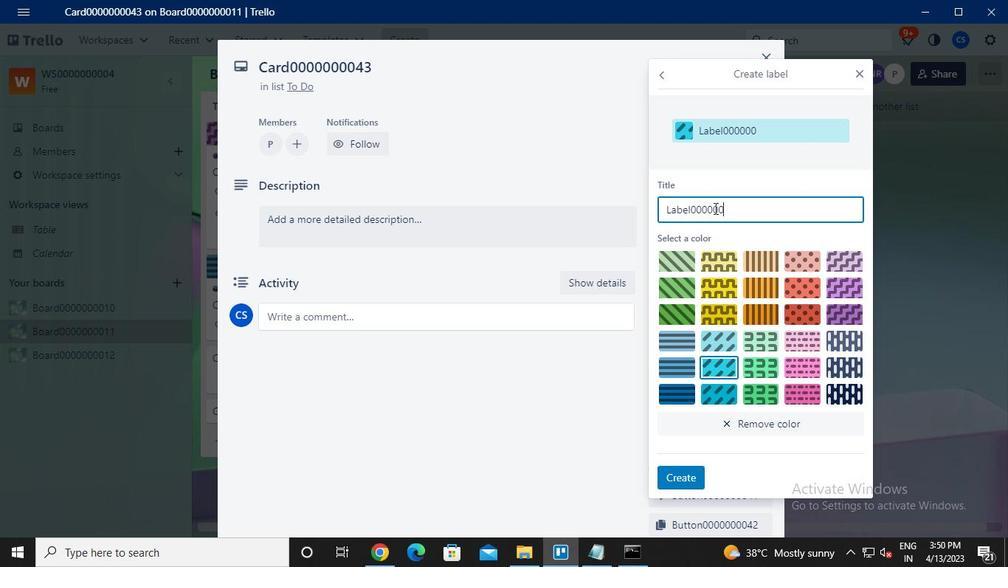 
Action: Keyboard <96>
Screenshot: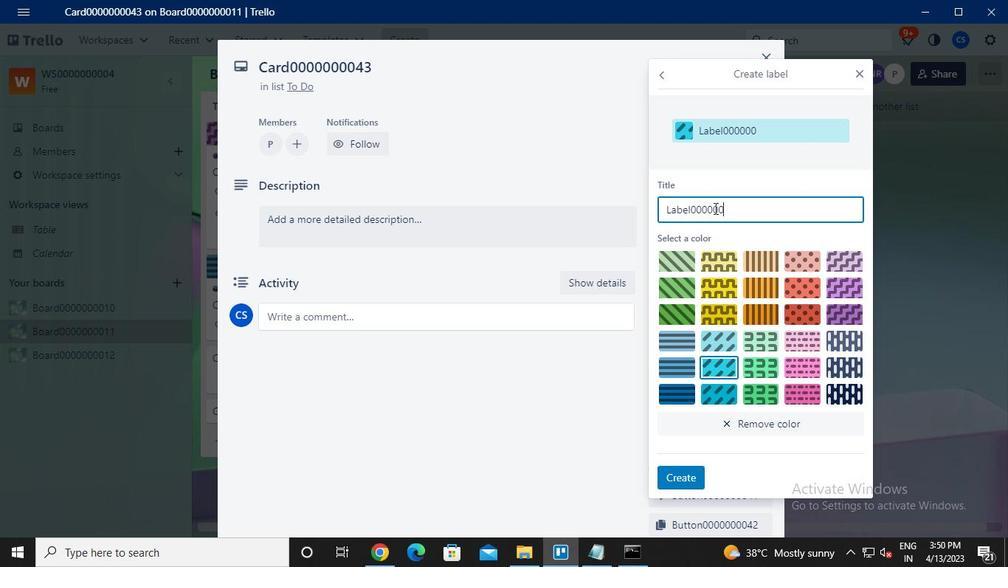 
Action: Keyboard <100>
Screenshot: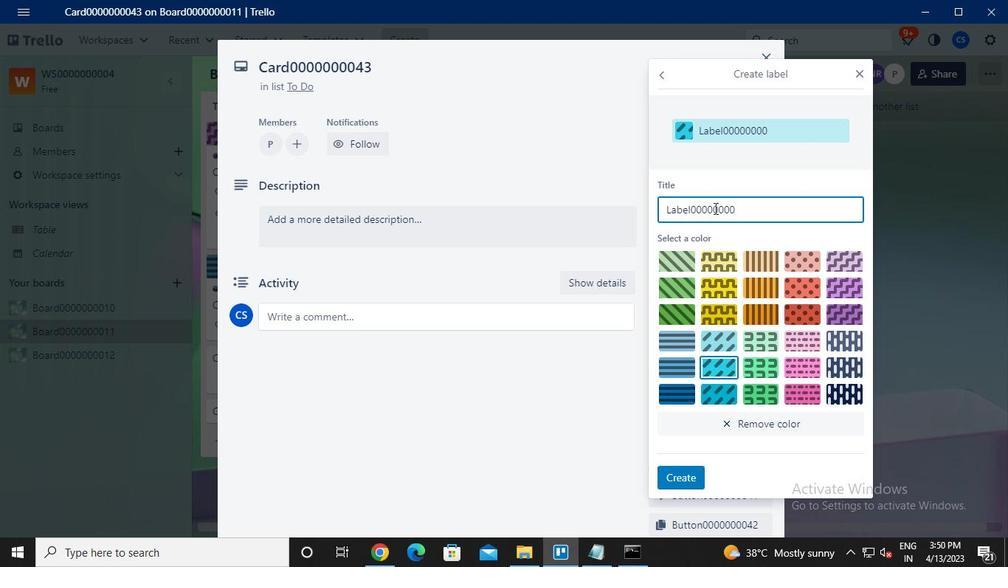 
Action: Keyboard <99>
Screenshot: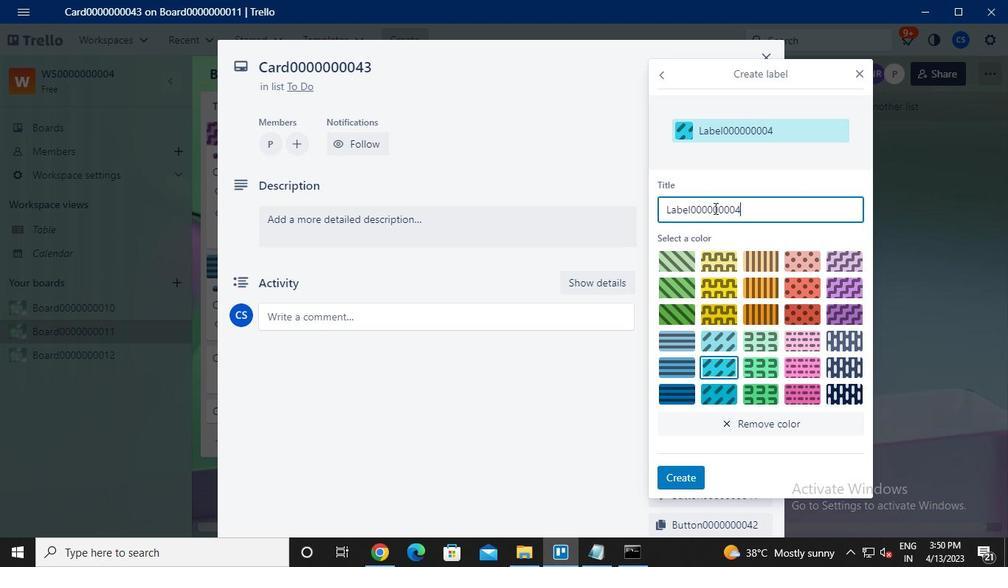
Action: Mouse moved to (765, 289)
Screenshot: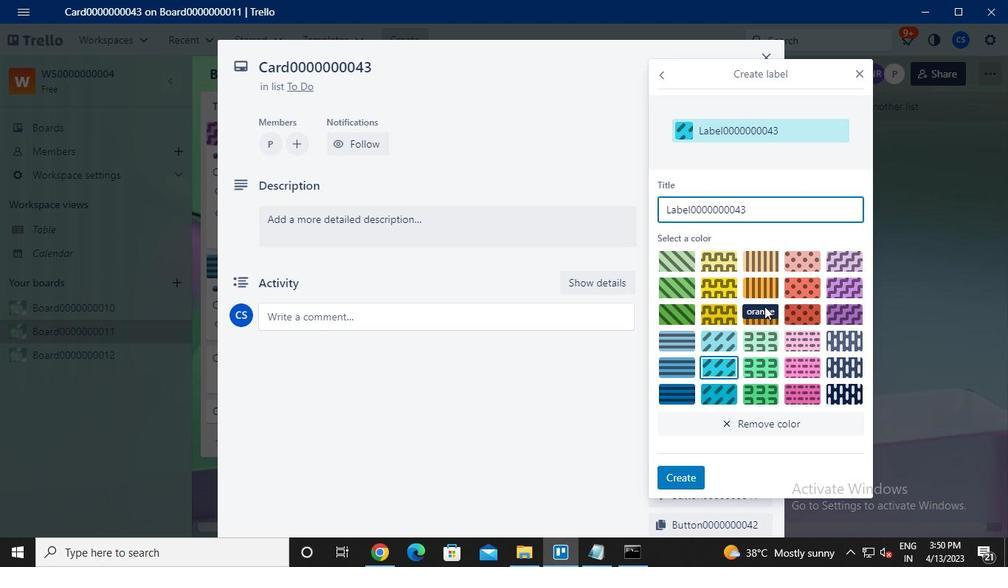 
Action: Mouse pressed left at (765, 289)
Screenshot: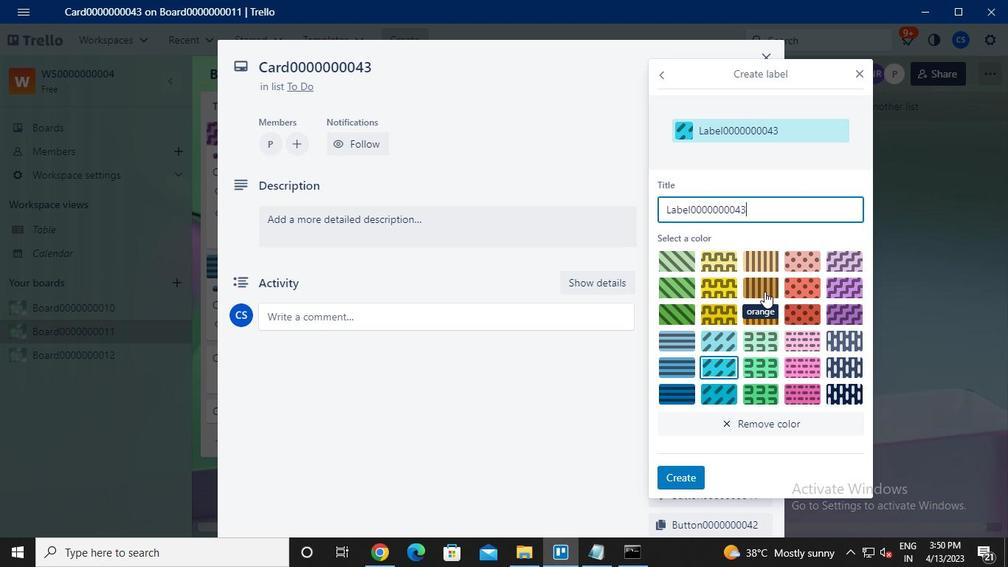 
Action: Mouse moved to (684, 485)
Screenshot: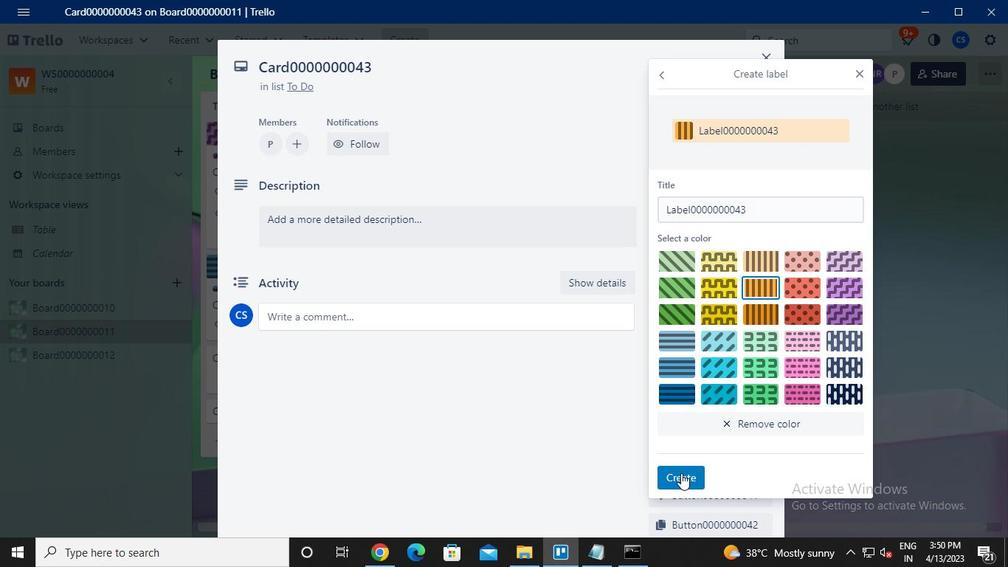 
Action: Mouse pressed left at (684, 485)
Screenshot: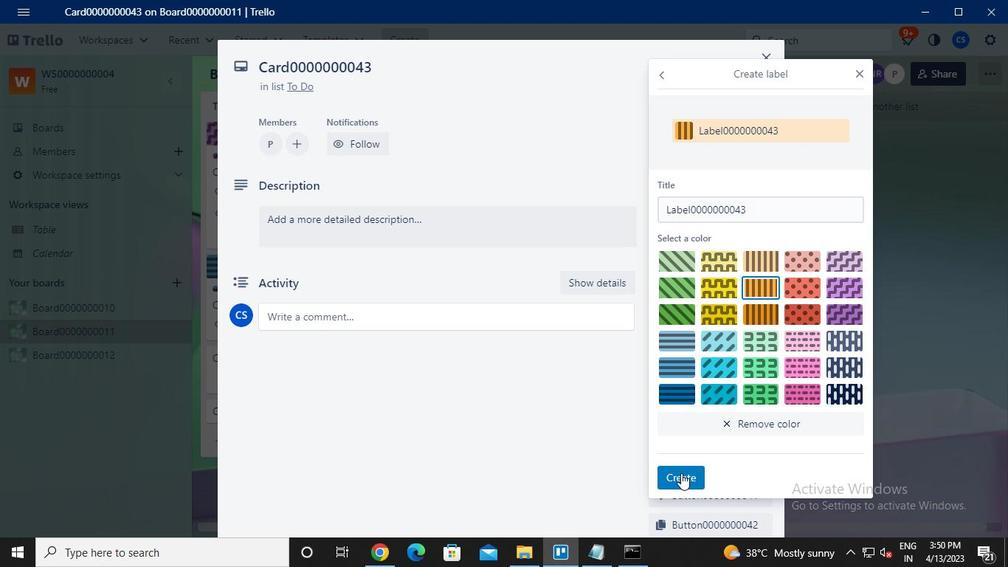 
Action: Mouse moved to (863, 79)
Screenshot: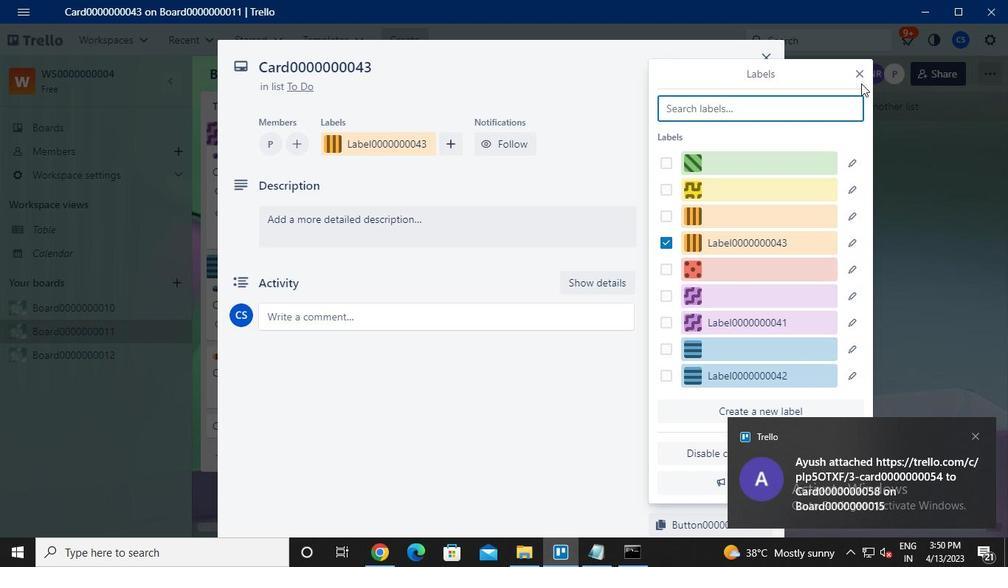 
Action: Mouse pressed left at (863, 79)
Screenshot: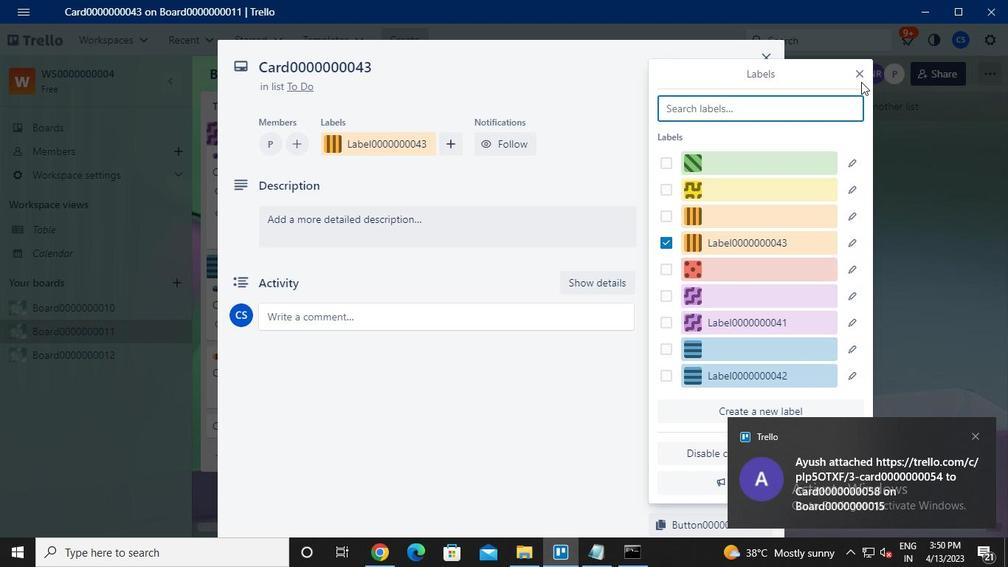 
Action: Mouse moved to (708, 252)
Screenshot: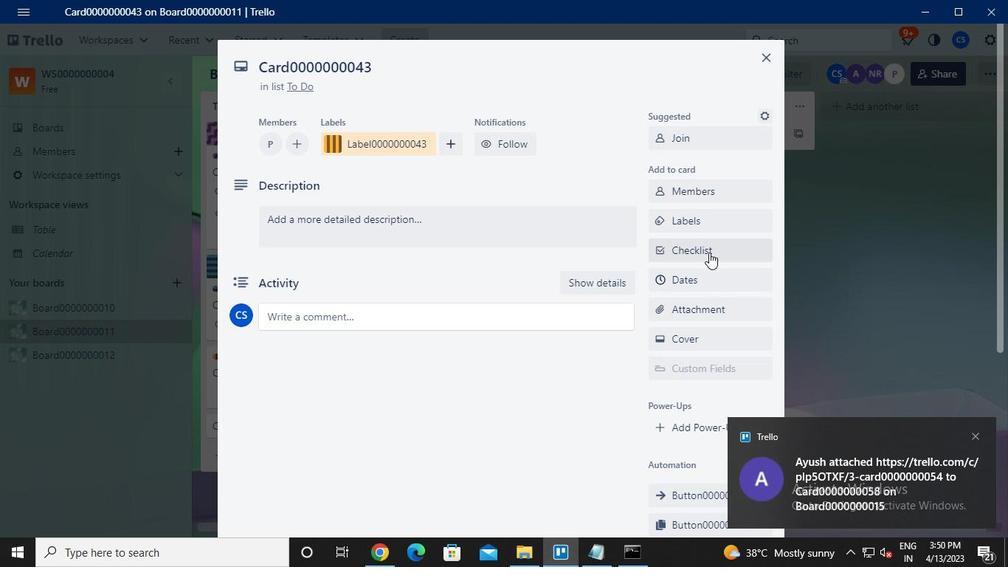
Action: Mouse pressed left at (708, 252)
Screenshot: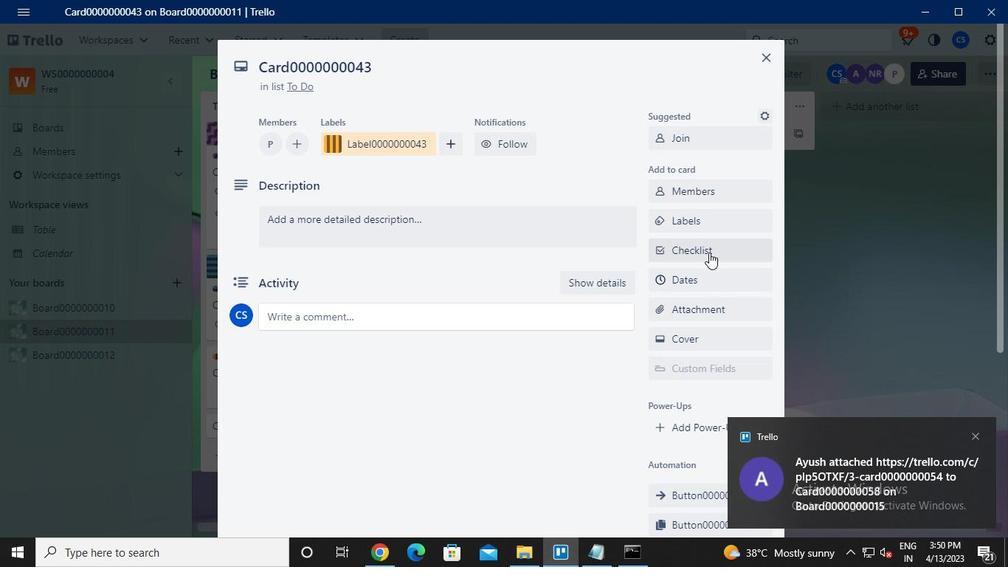 
Action: Mouse moved to (722, 313)
Screenshot: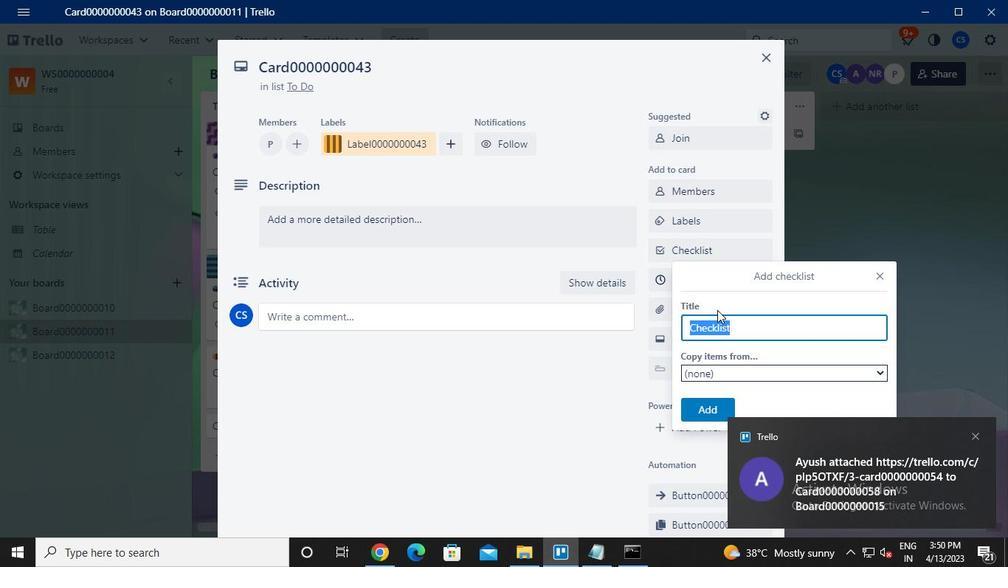 
Action: Keyboard Key.caps_lock
Screenshot: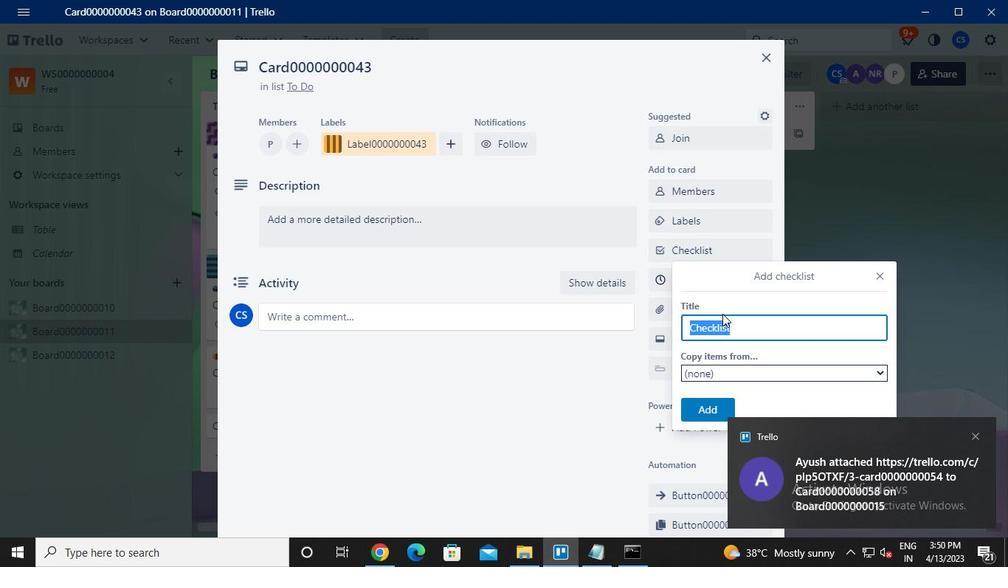 
Action: Keyboard c
Screenshot: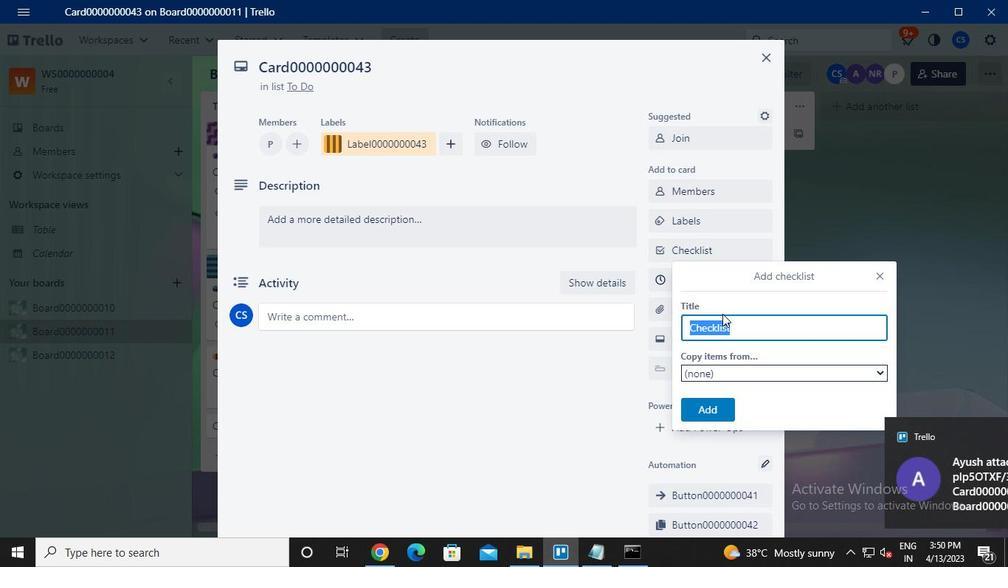 
Action: Keyboard l
Screenshot: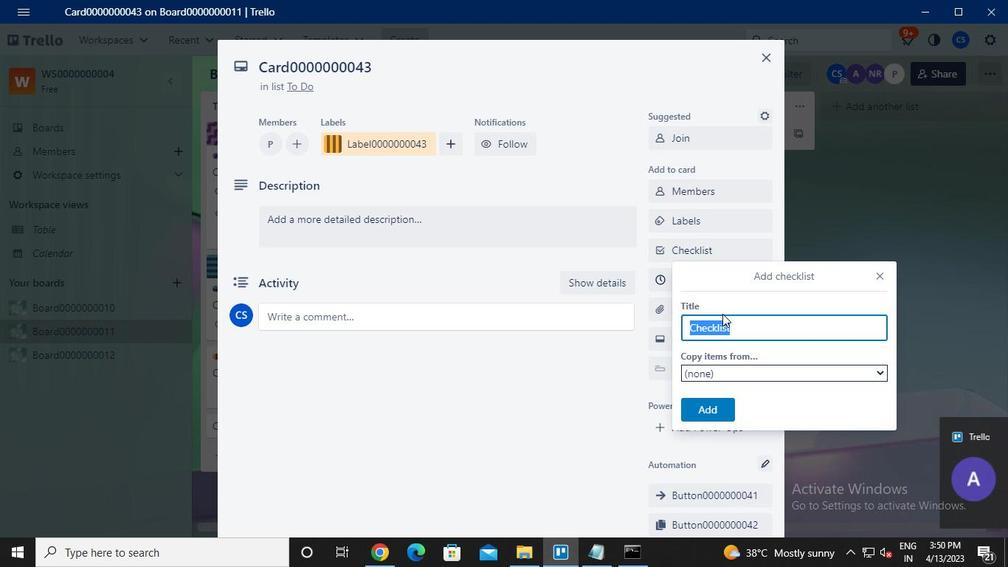 
Action: Keyboard <96>
Screenshot: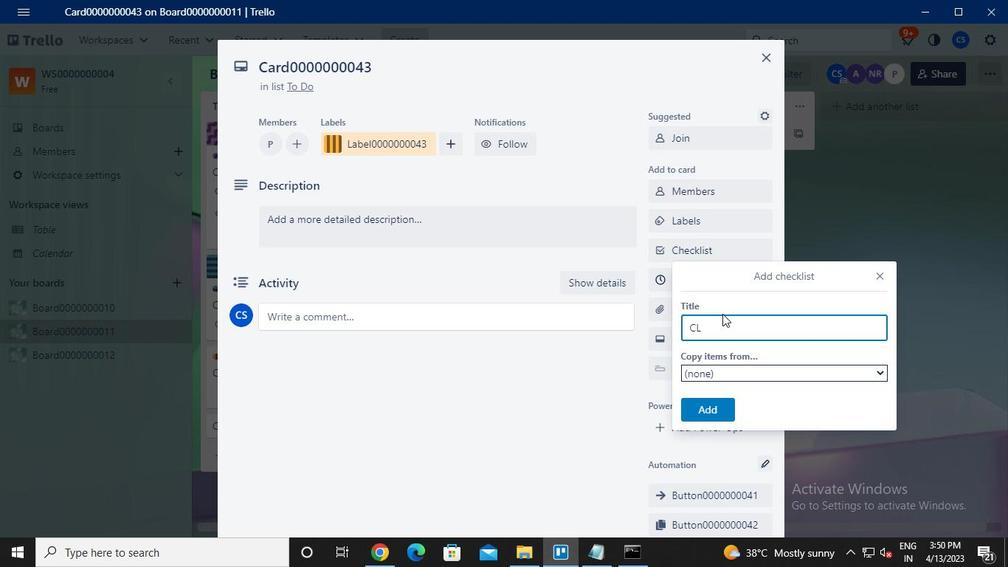 
Action: Keyboard <96>
Screenshot: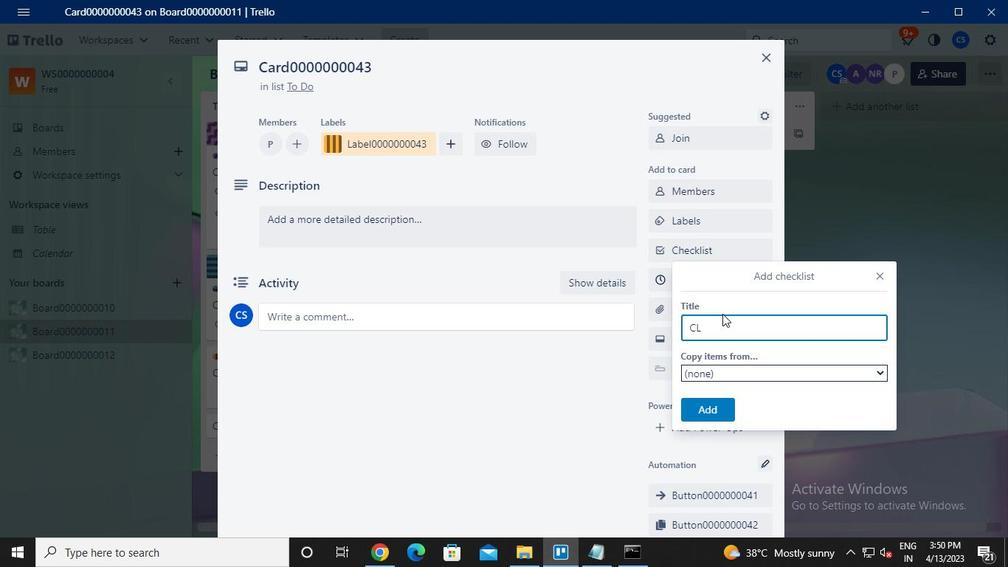 
Action: Keyboard <96>
Screenshot: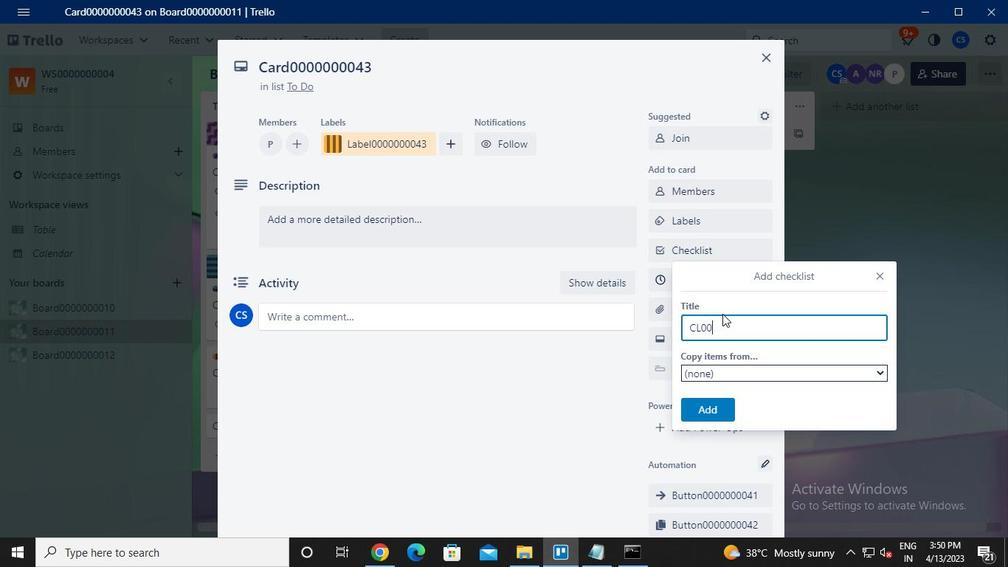 
Action: Keyboard <96>
Screenshot: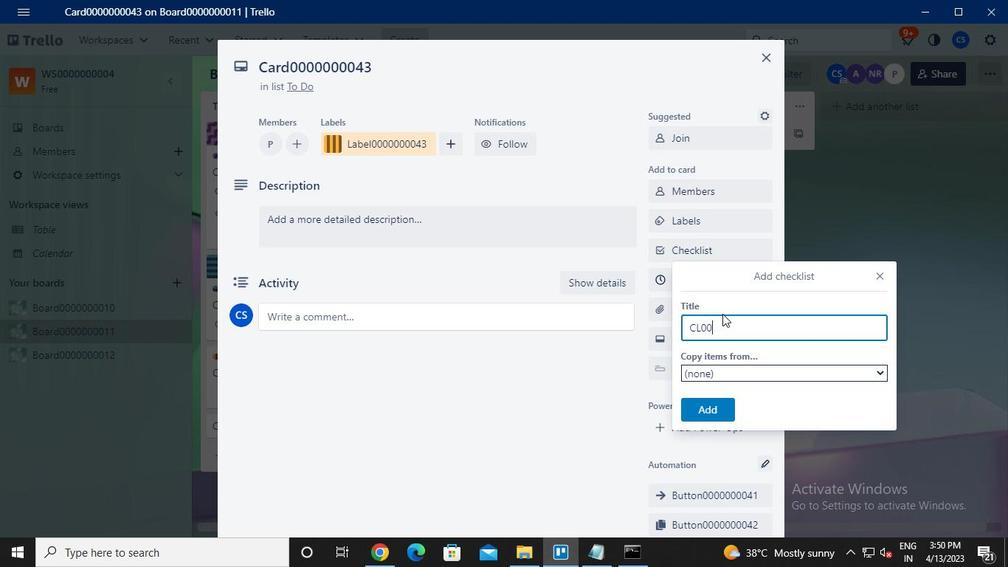 
Action: Keyboard <96>
Screenshot: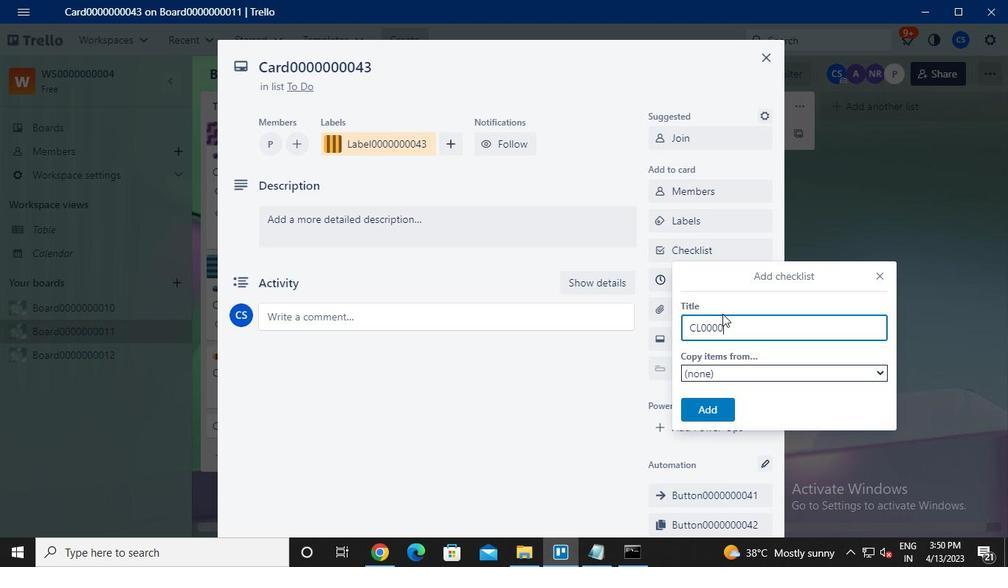 
Action: Keyboard <96>
Screenshot: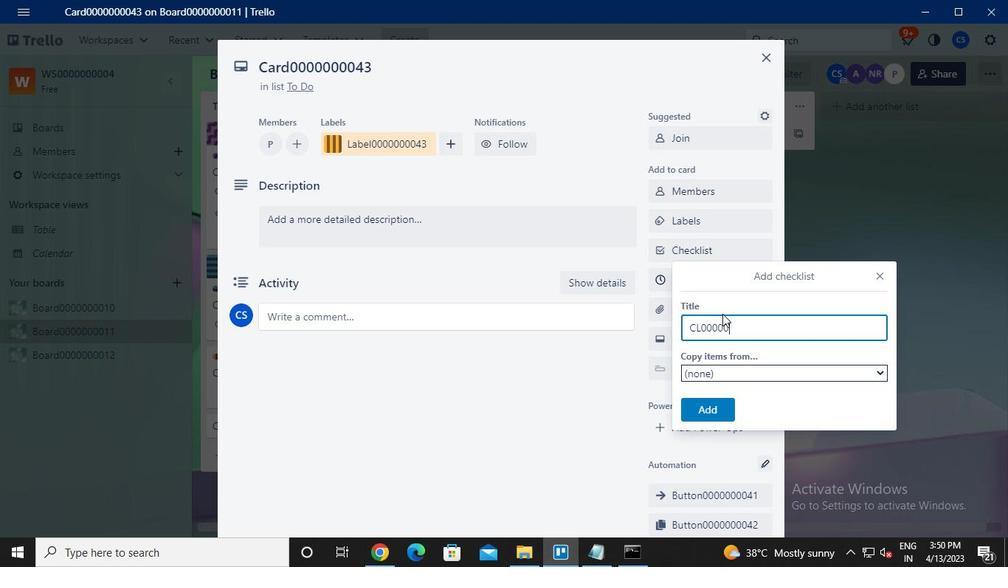 
Action: Keyboard <96>
Screenshot: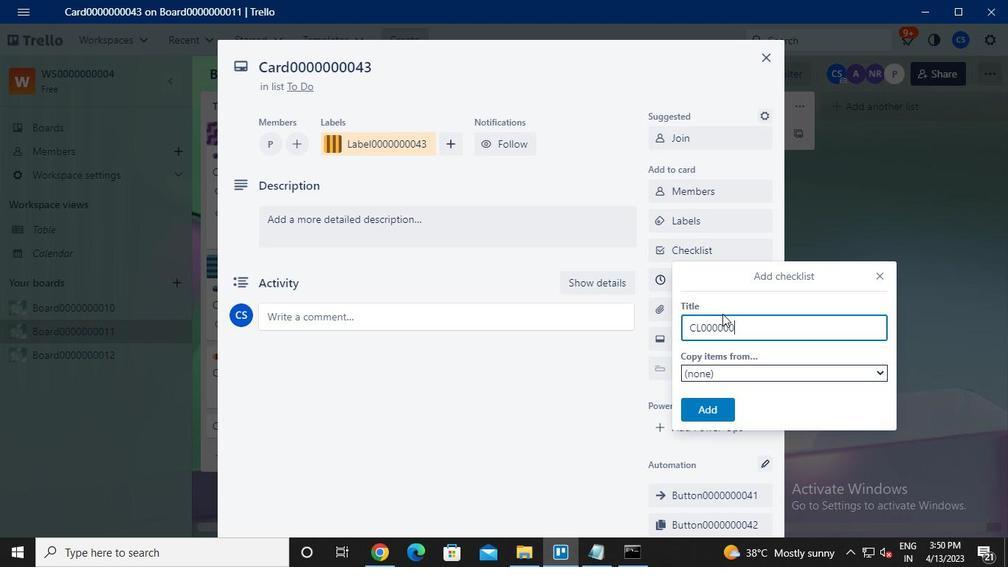 
Action: Keyboard <96>
Screenshot: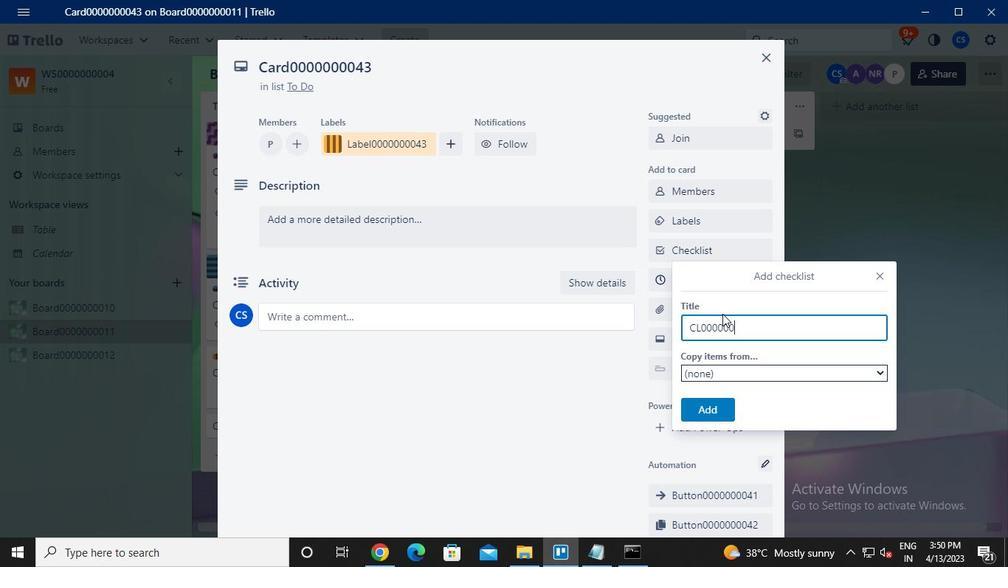 
Action: Keyboard <100>
Screenshot: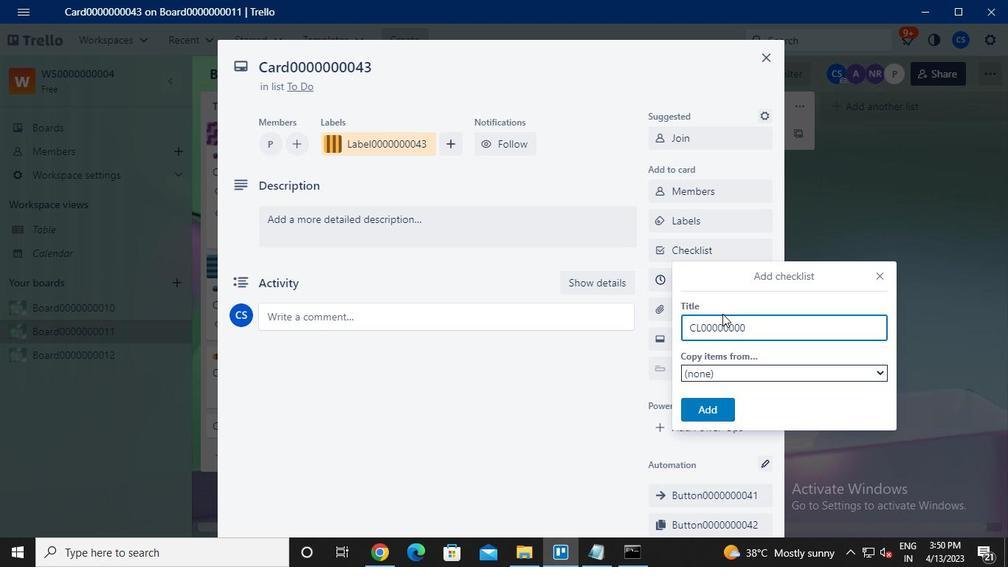 
Action: Keyboard <99>
Screenshot: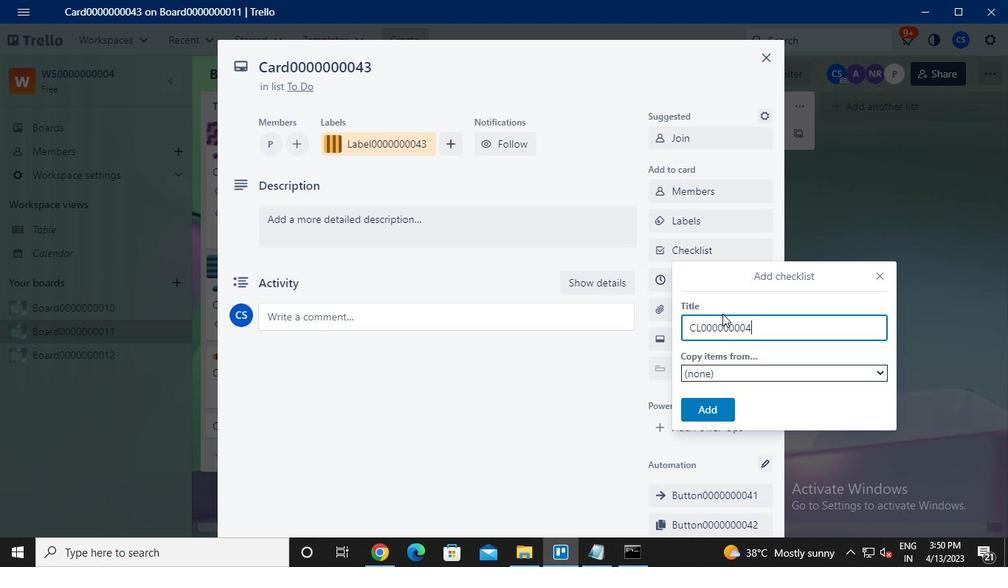 
Action: Mouse moved to (711, 403)
Screenshot: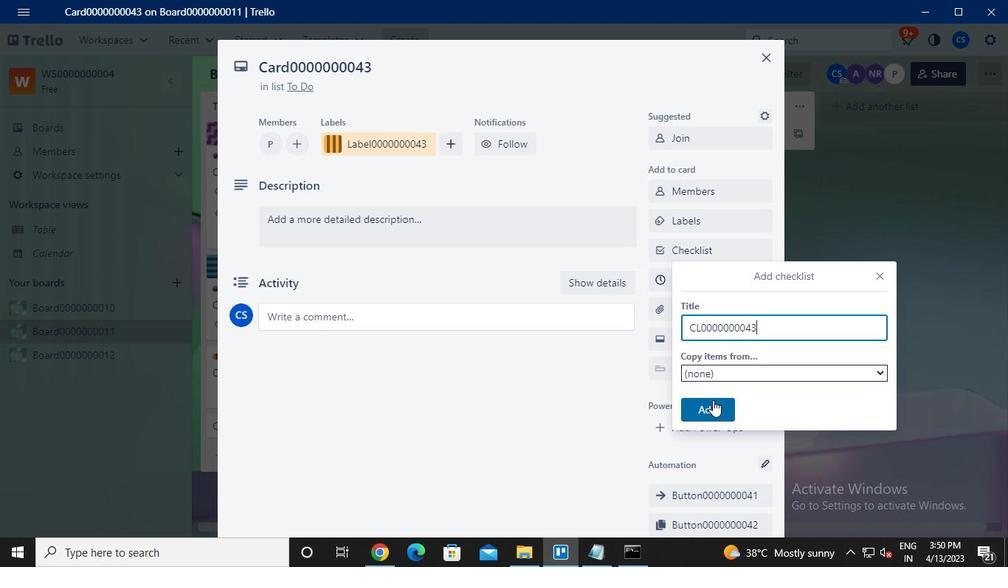 
Action: Mouse pressed left at (711, 403)
Screenshot: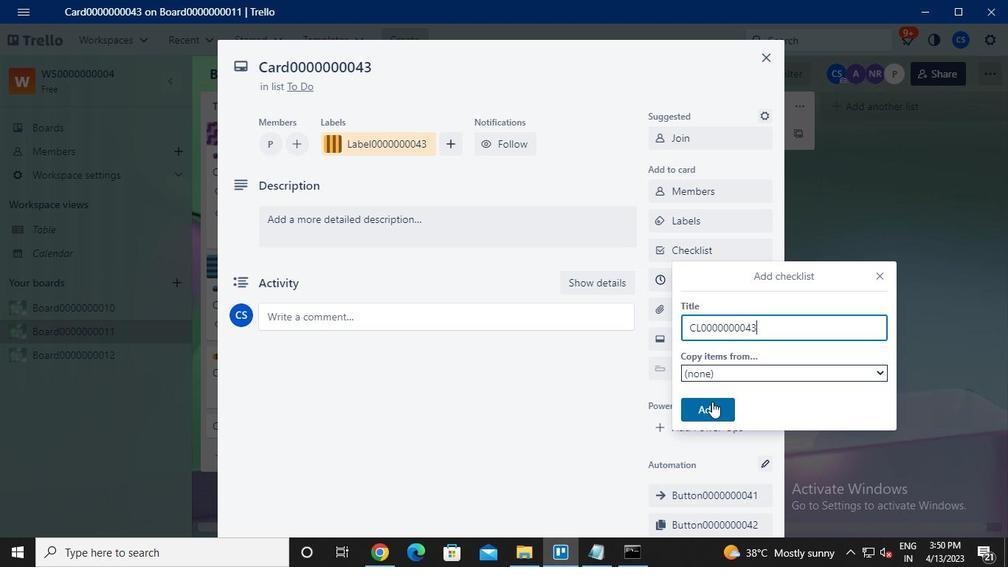 
Action: Mouse moved to (706, 282)
Screenshot: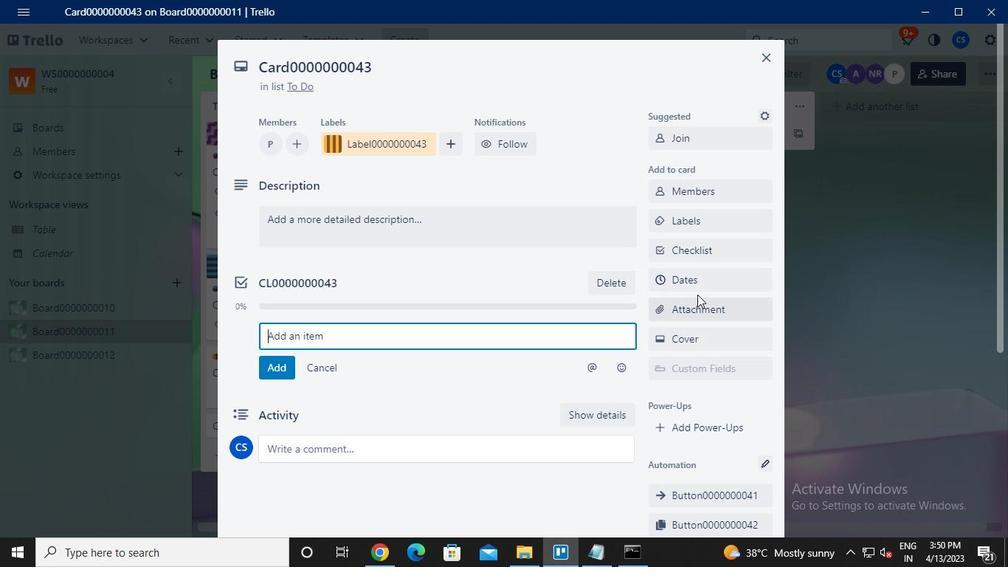 
Action: Mouse pressed left at (706, 282)
Screenshot: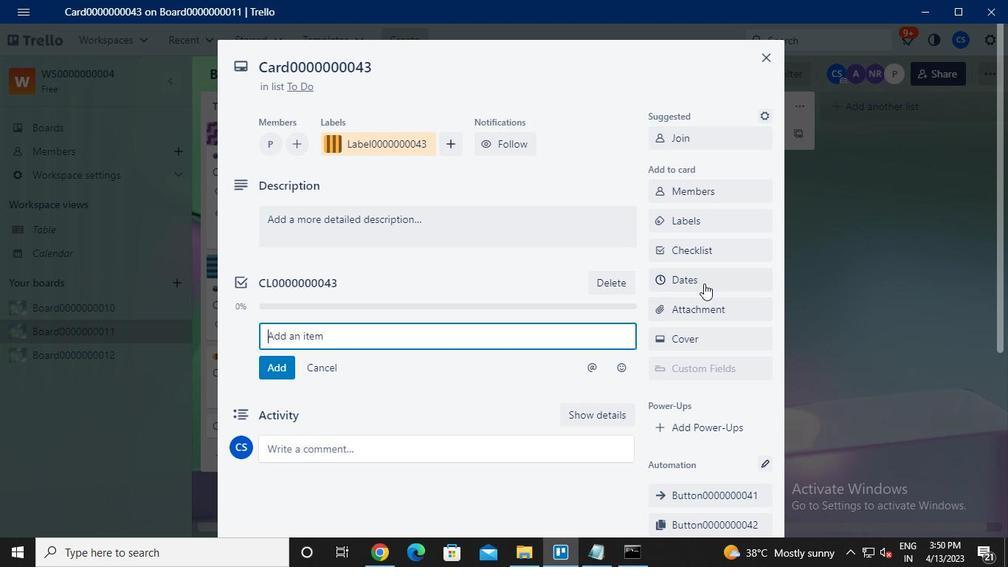 
Action: Mouse moved to (663, 340)
Screenshot: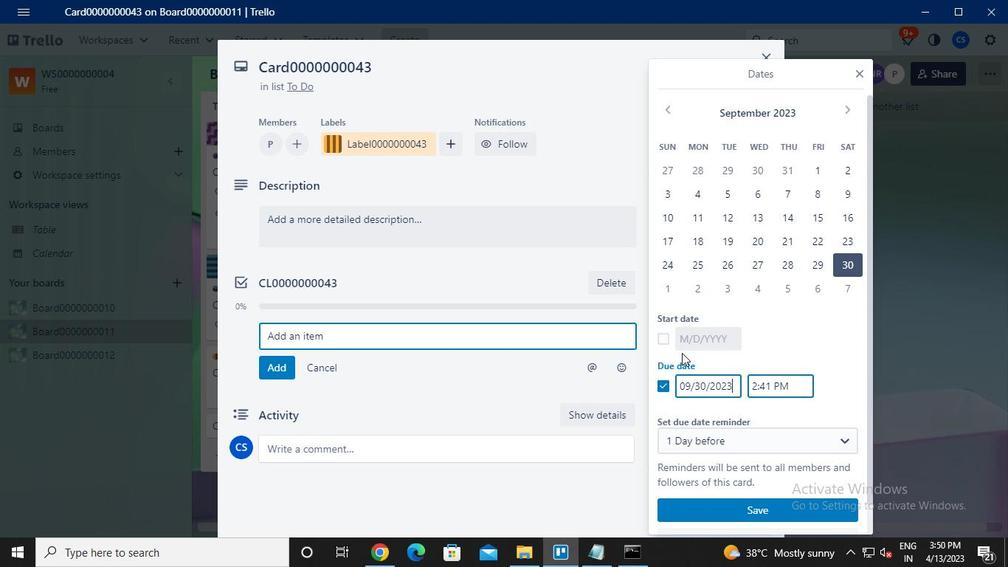 
Action: Mouse pressed left at (663, 340)
Screenshot: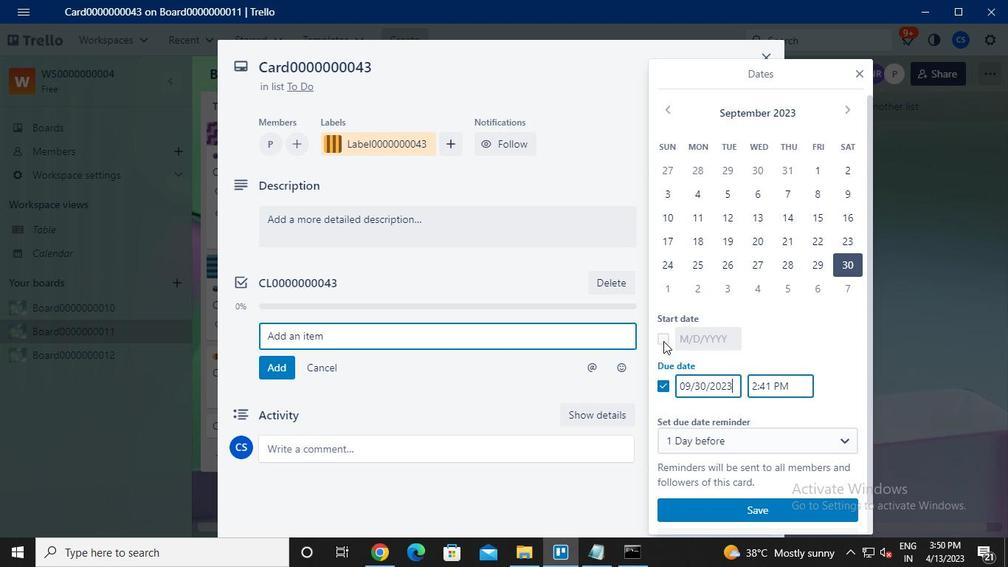 
Action: Mouse moved to (855, 107)
Screenshot: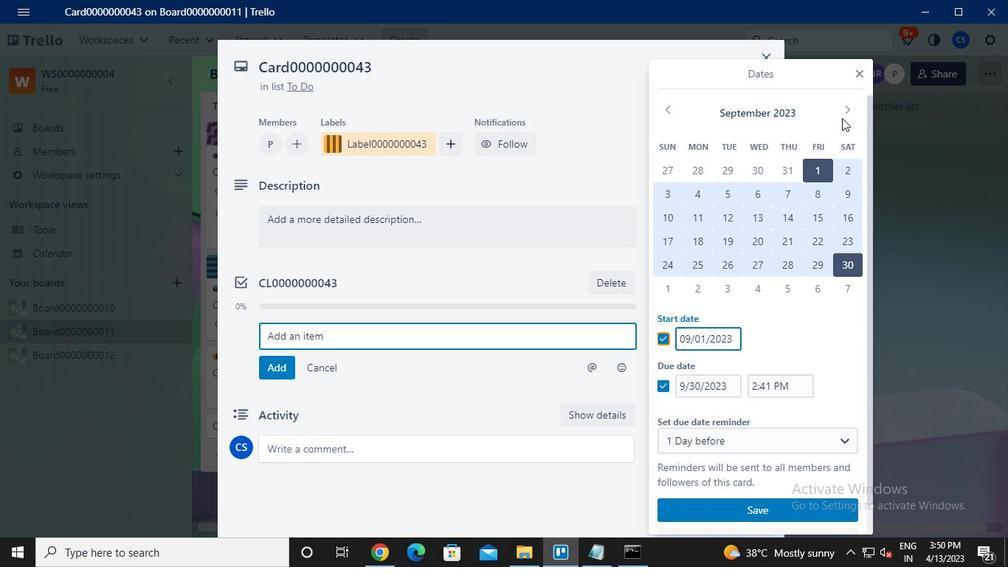 
Action: Mouse pressed left at (855, 107)
Screenshot: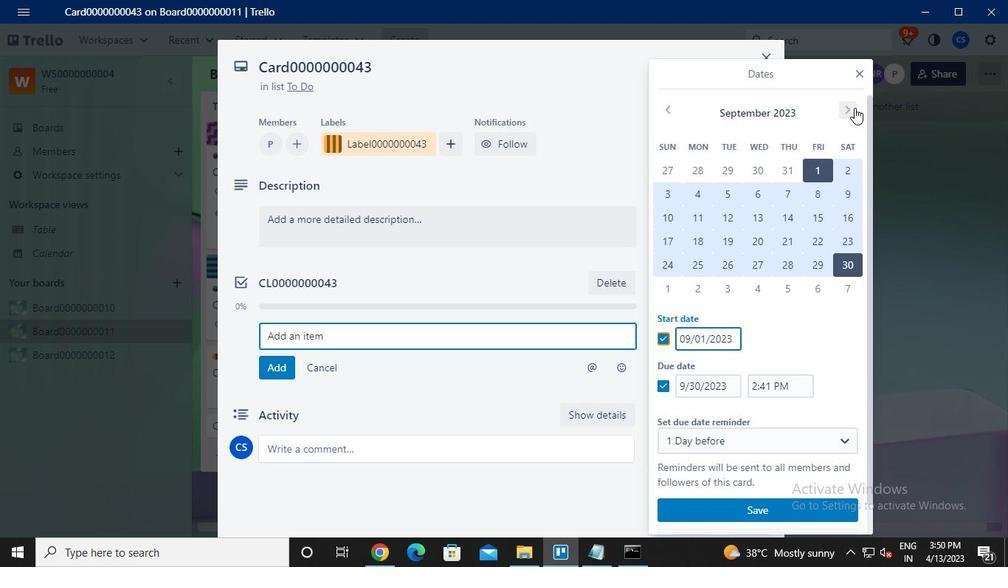 
Action: Mouse moved to (672, 171)
Screenshot: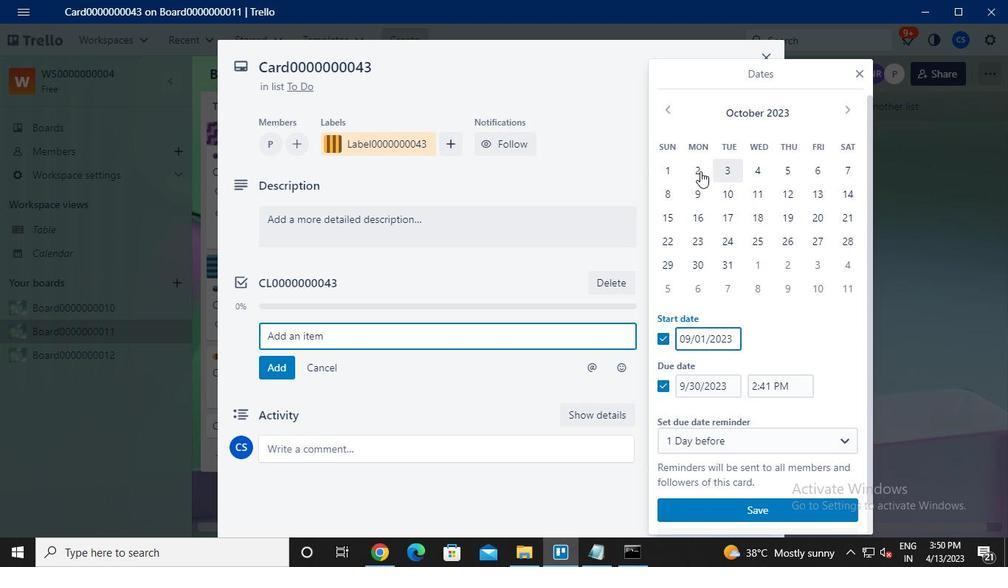 
Action: Mouse pressed left at (672, 171)
Screenshot: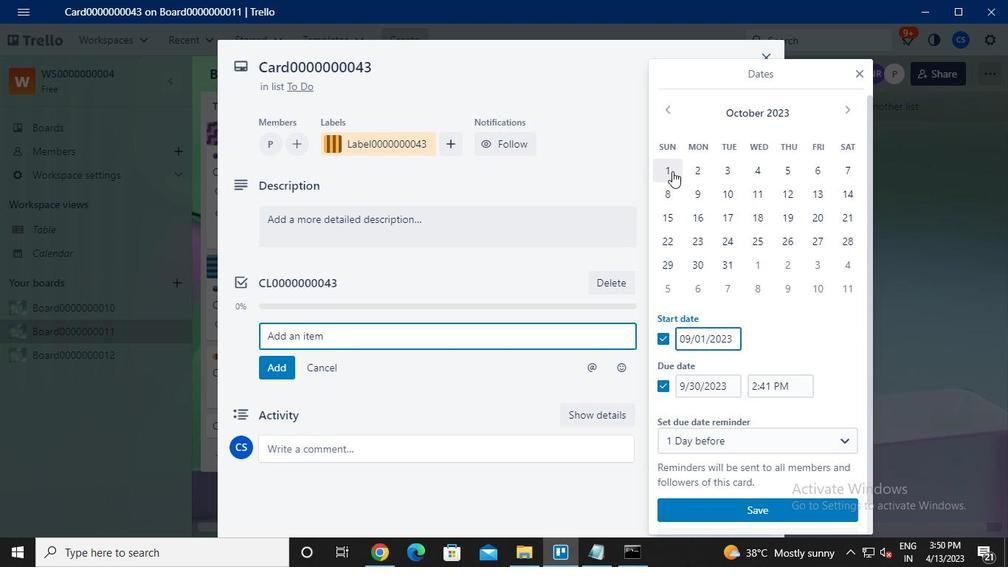 
Action: Mouse moved to (731, 264)
Screenshot: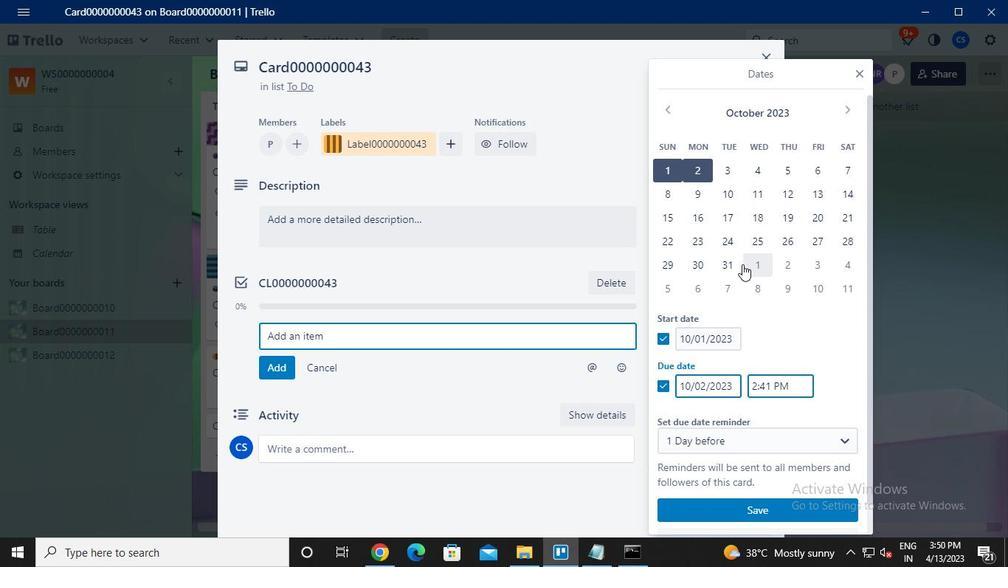 
Action: Mouse pressed left at (731, 264)
Screenshot: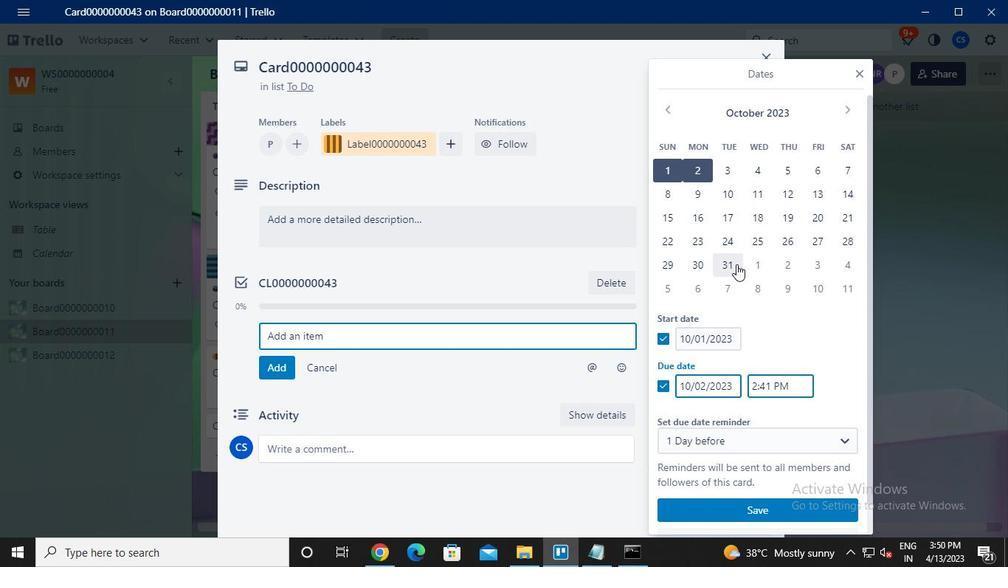 
Action: Mouse moved to (759, 515)
Screenshot: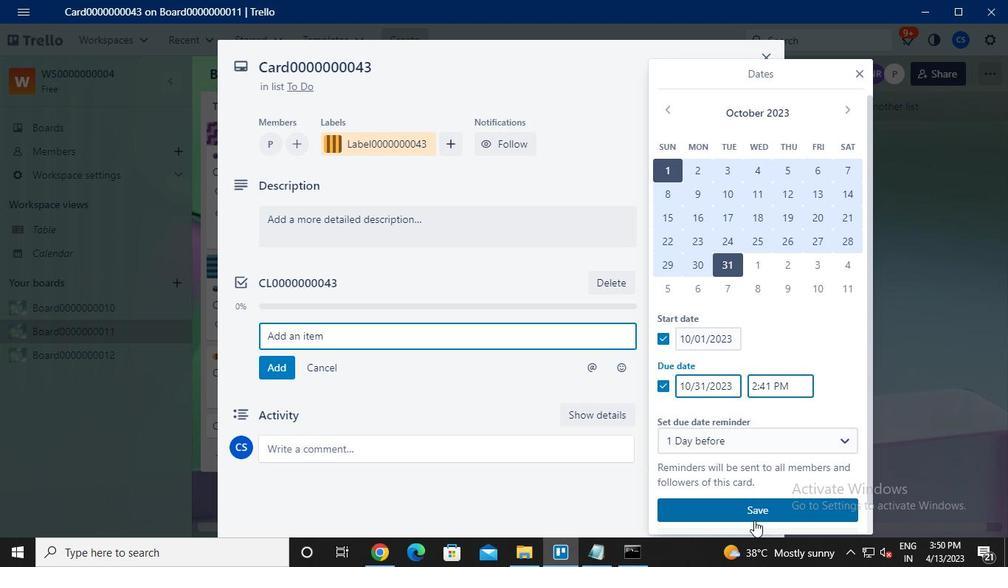 
Action: Mouse pressed left at (759, 515)
Screenshot: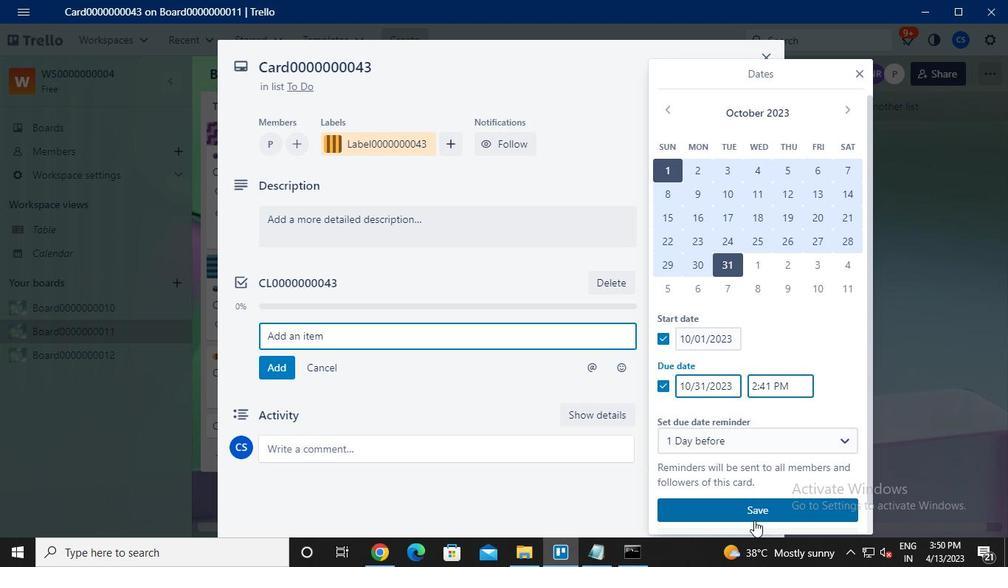 
Action: Mouse moved to (637, 556)
Screenshot: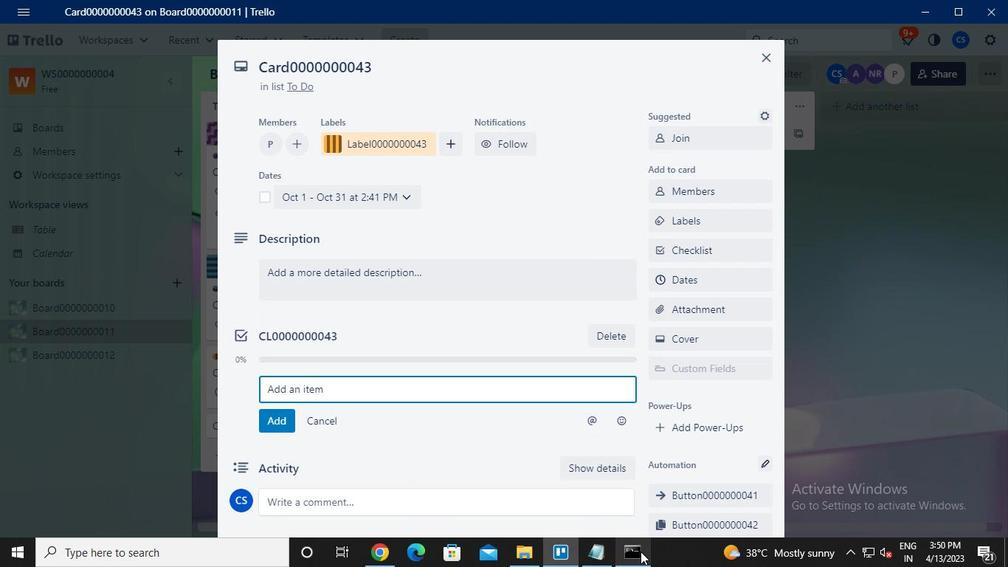 
Action: Mouse pressed left at (637, 556)
Screenshot: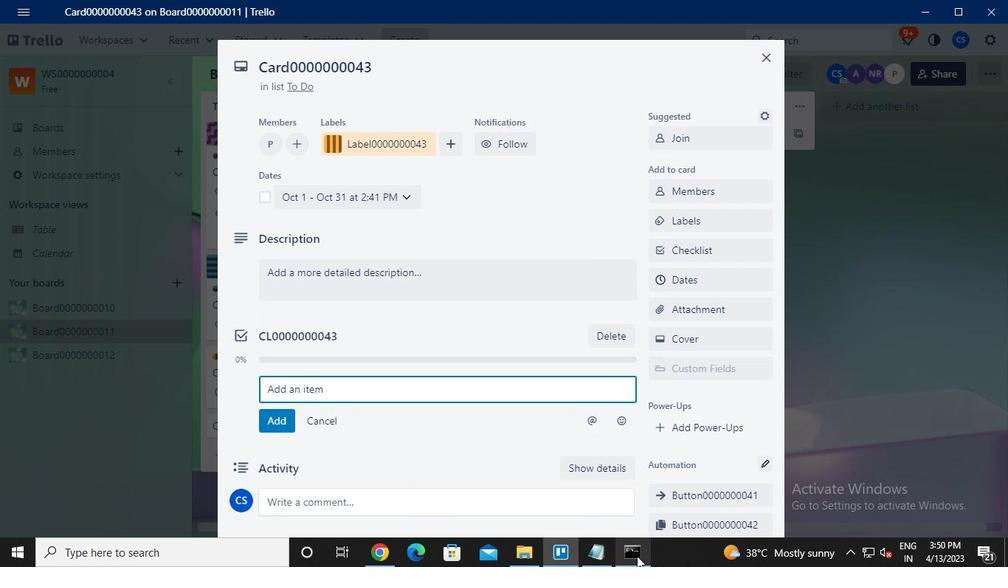 
Action: Mouse moved to (728, 30)
Screenshot: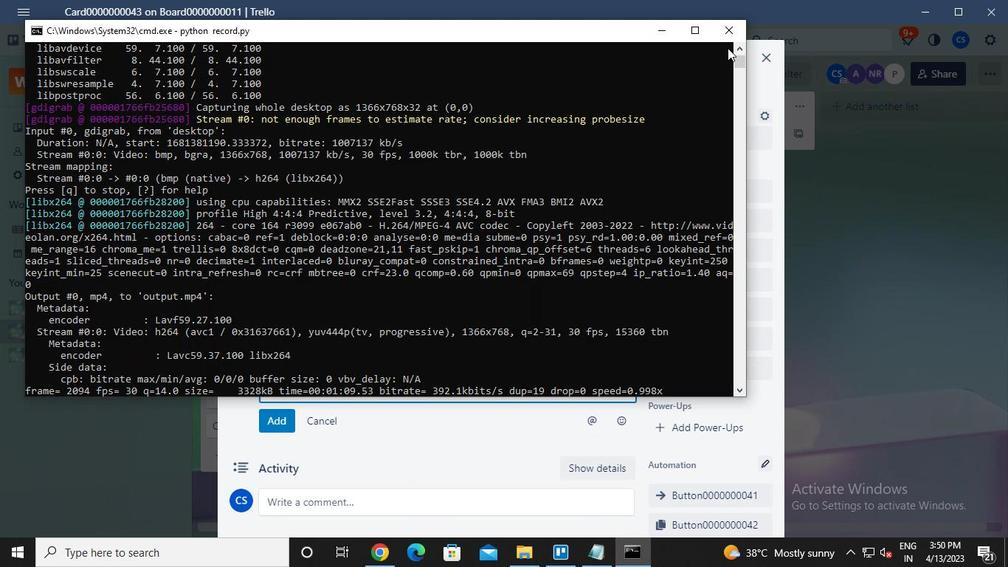 
Action: Mouse pressed left at (728, 30)
Screenshot: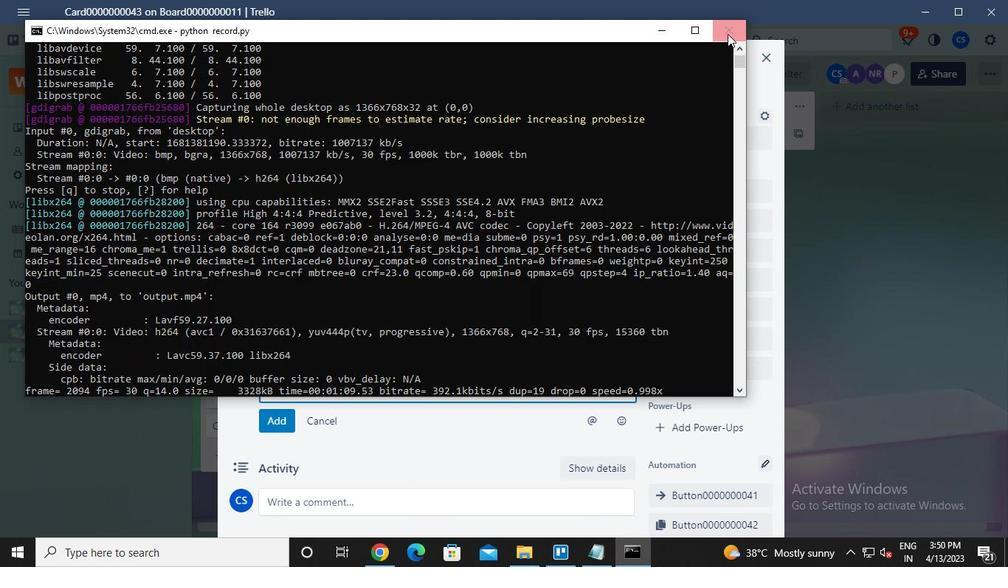 
